 Task: Create a due date automation trigger when advanced on, on the monday of the week before a card is due add fields with custom field "Resume" set to a date less than 1 working days from now at 11:00 AM.
Action: Mouse moved to (910, 282)
Screenshot: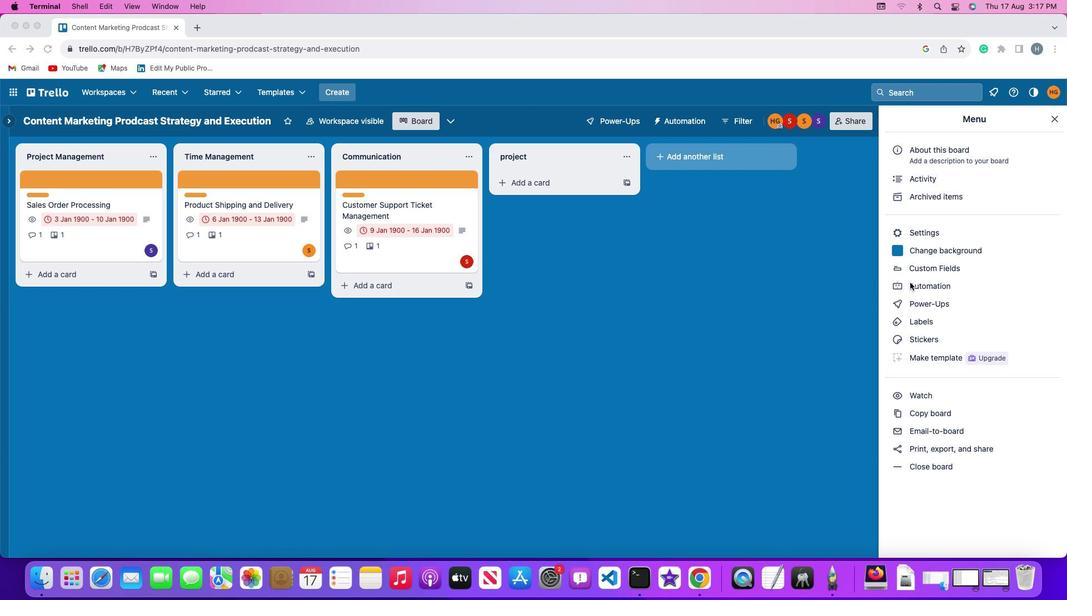 
Action: Mouse pressed left at (910, 282)
Screenshot: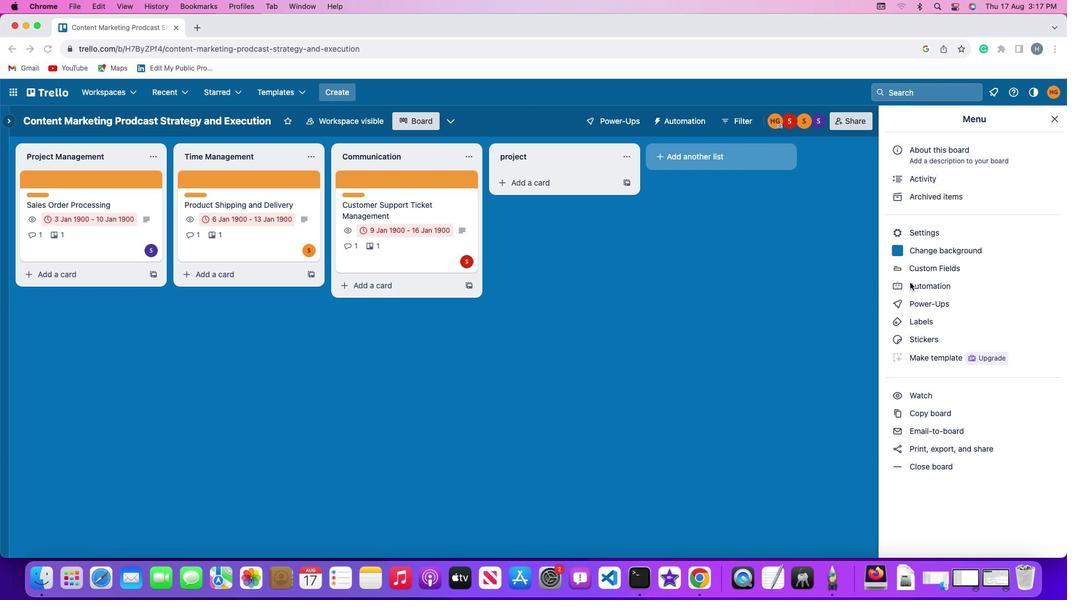 
Action: Mouse pressed left at (910, 282)
Screenshot: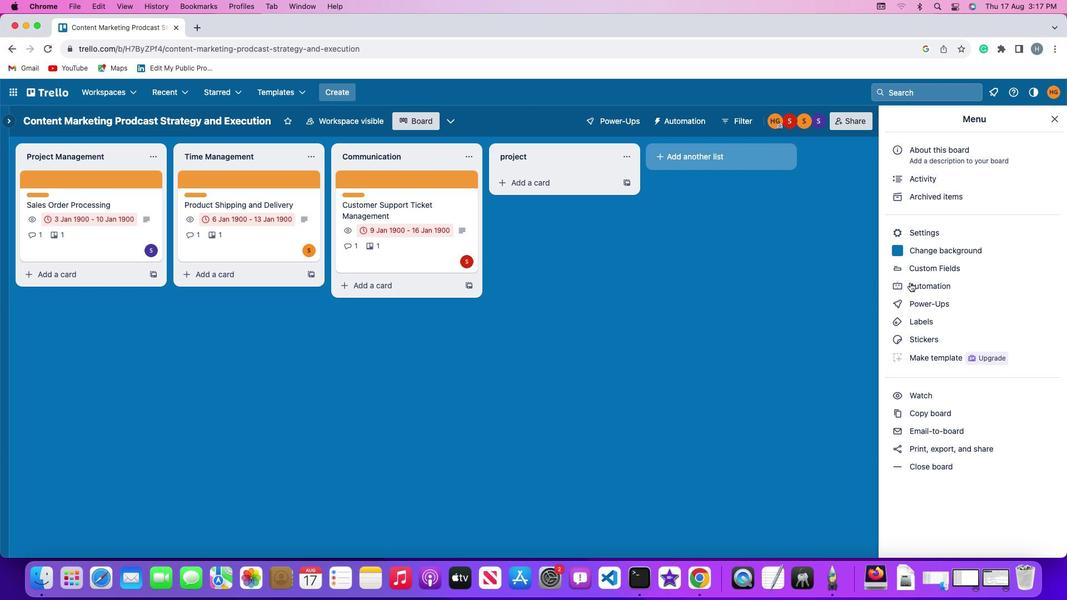 
Action: Mouse moved to (65, 265)
Screenshot: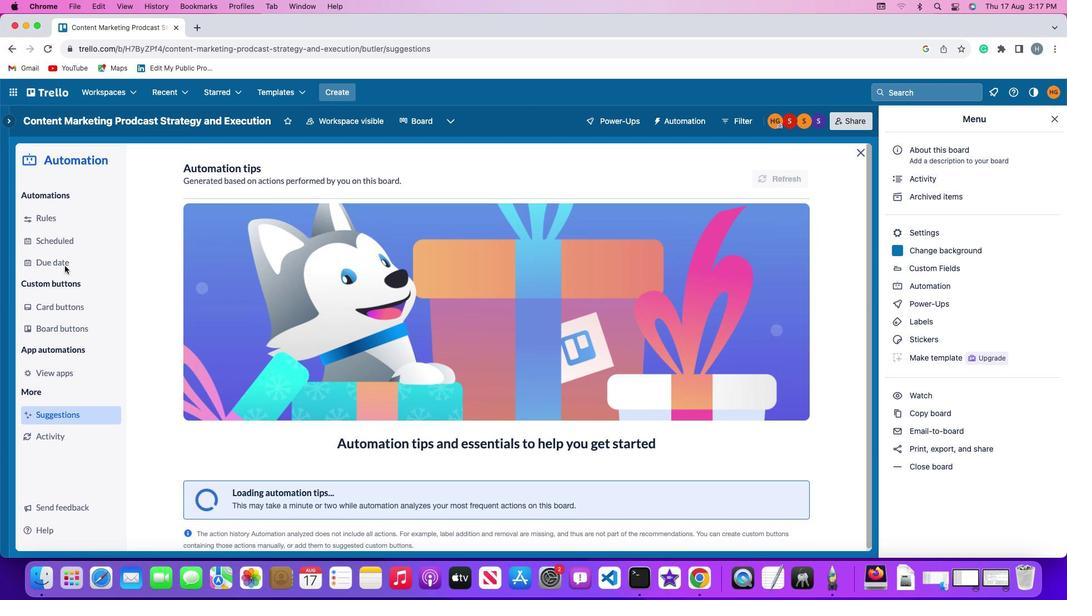 
Action: Mouse pressed left at (65, 265)
Screenshot: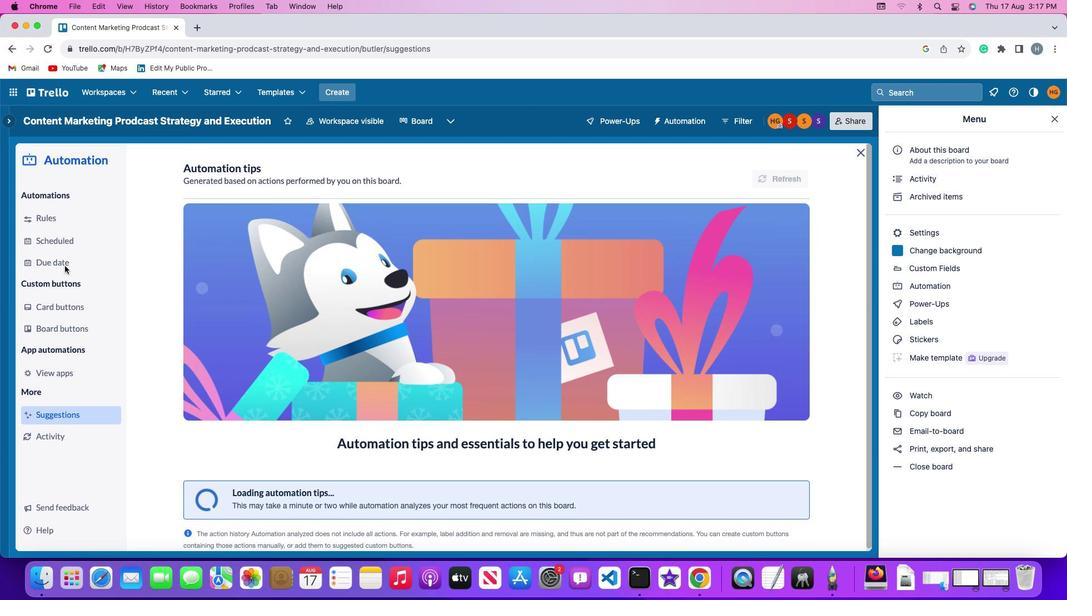 
Action: Mouse moved to (739, 176)
Screenshot: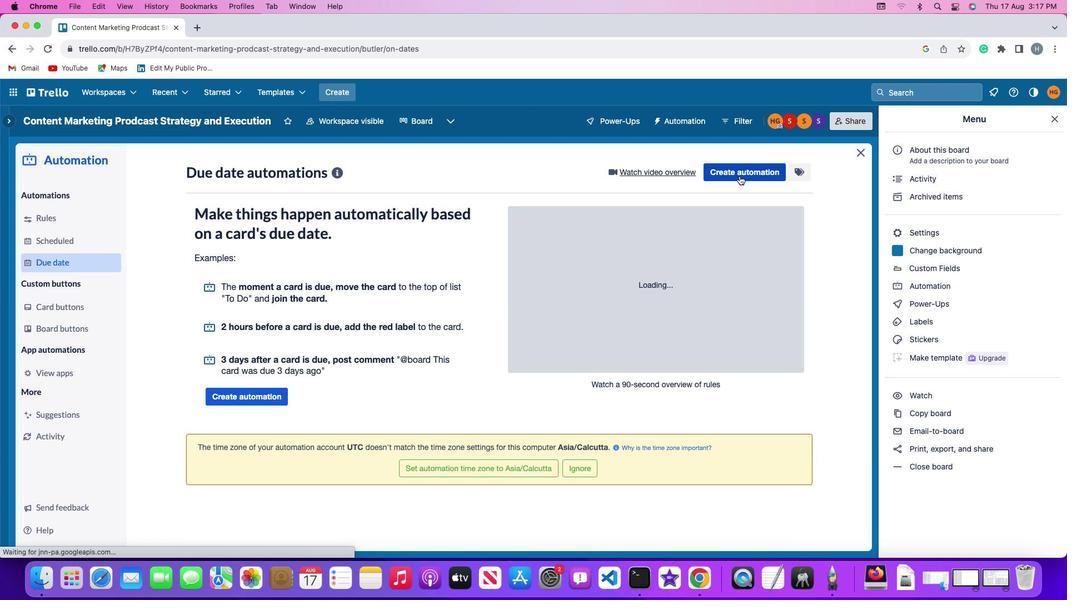 
Action: Mouse pressed left at (739, 176)
Screenshot: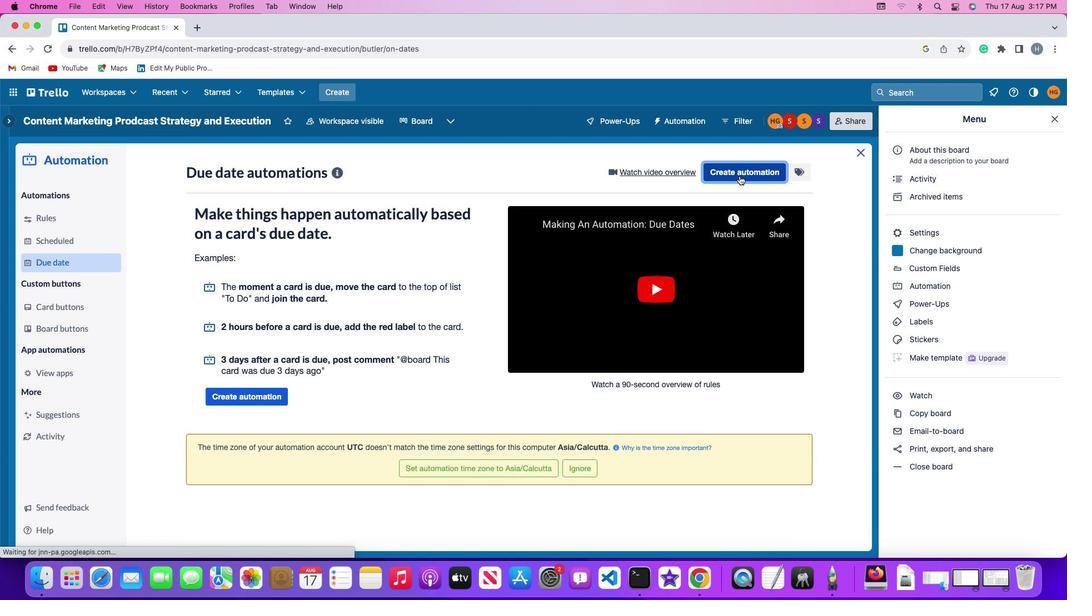 
Action: Mouse moved to (197, 279)
Screenshot: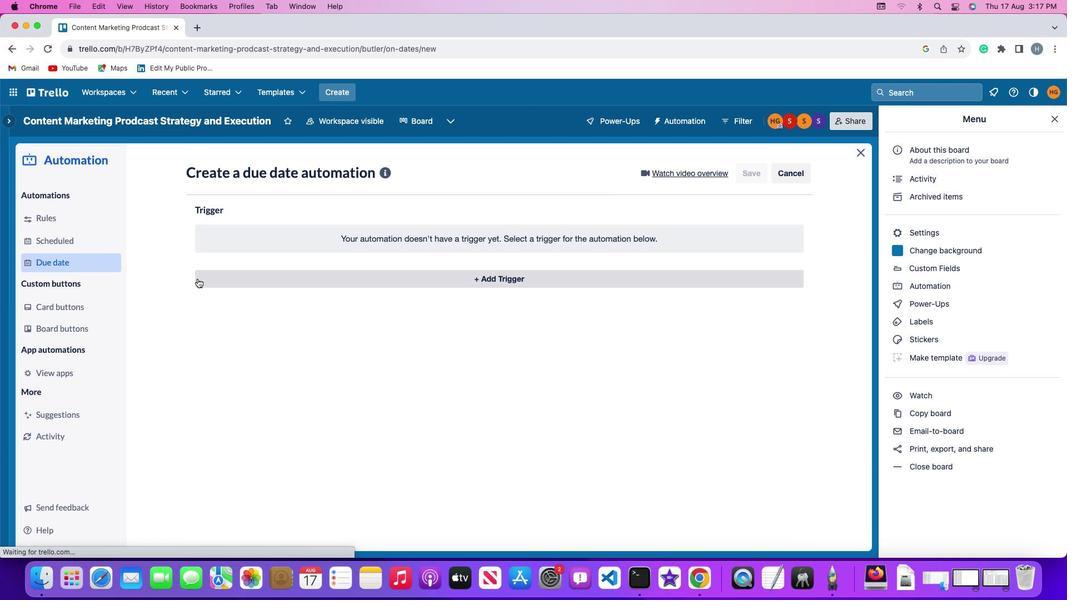 
Action: Mouse pressed left at (197, 279)
Screenshot: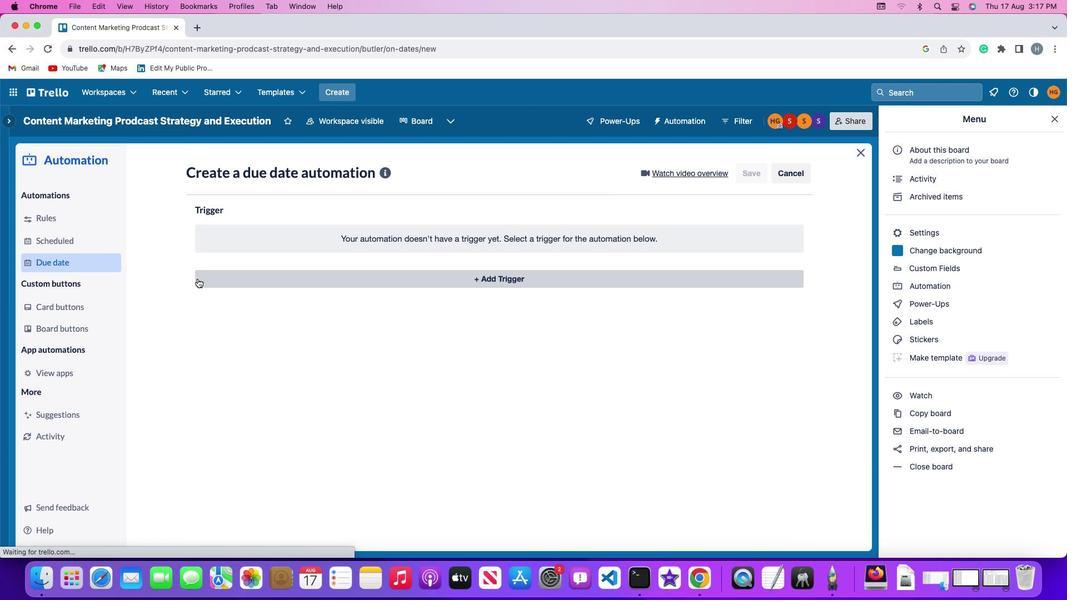 
Action: Mouse moved to (251, 485)
Screenshot: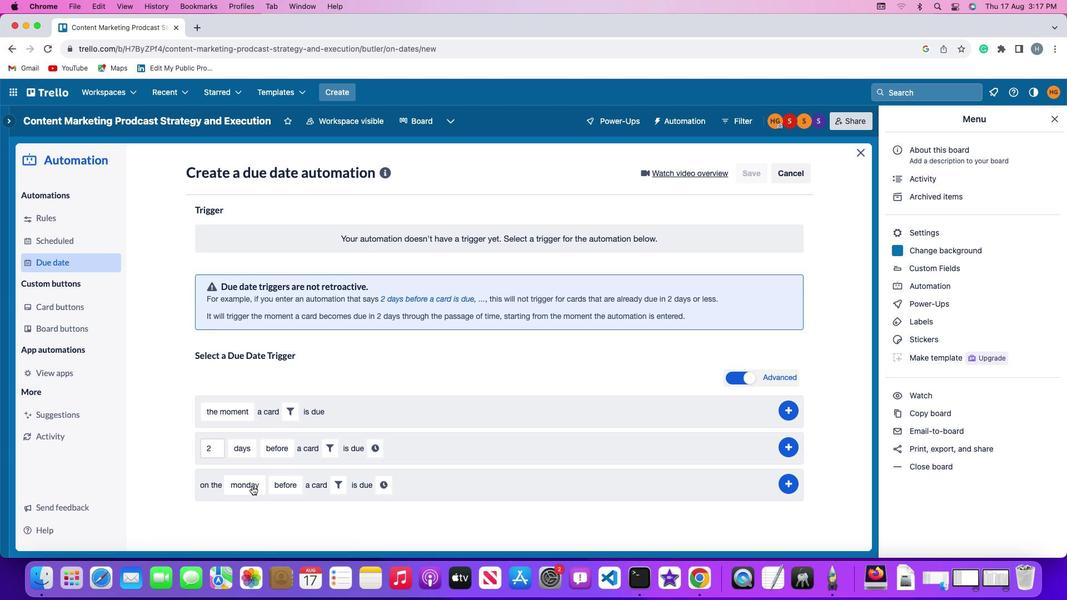 
Action: Mouse pressed left at (251, 485)
Screenshot: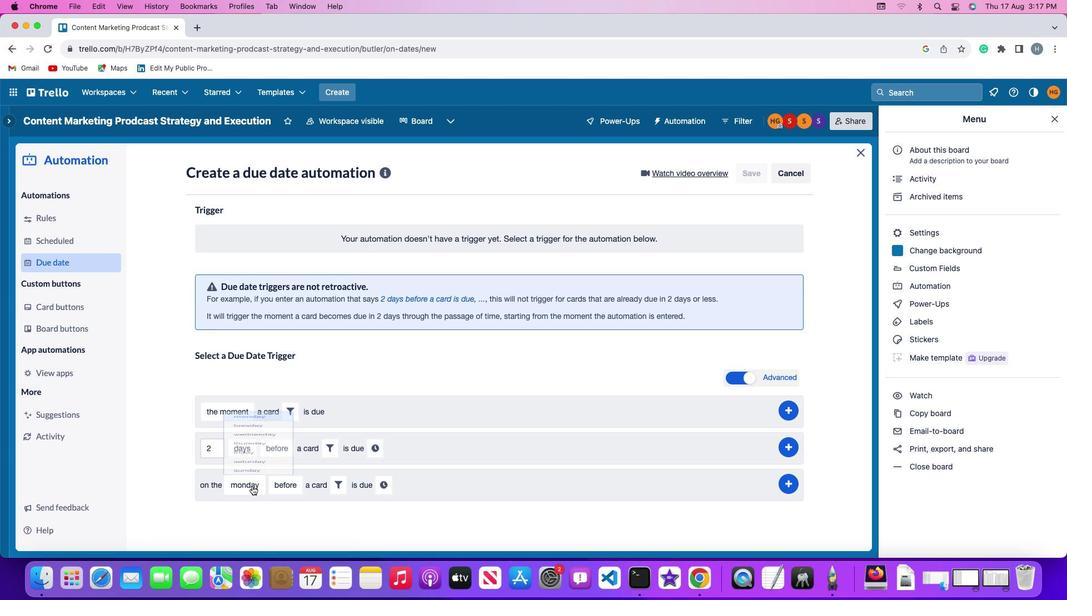 
Action: Mouse moved to (251, 326)
Screenshot: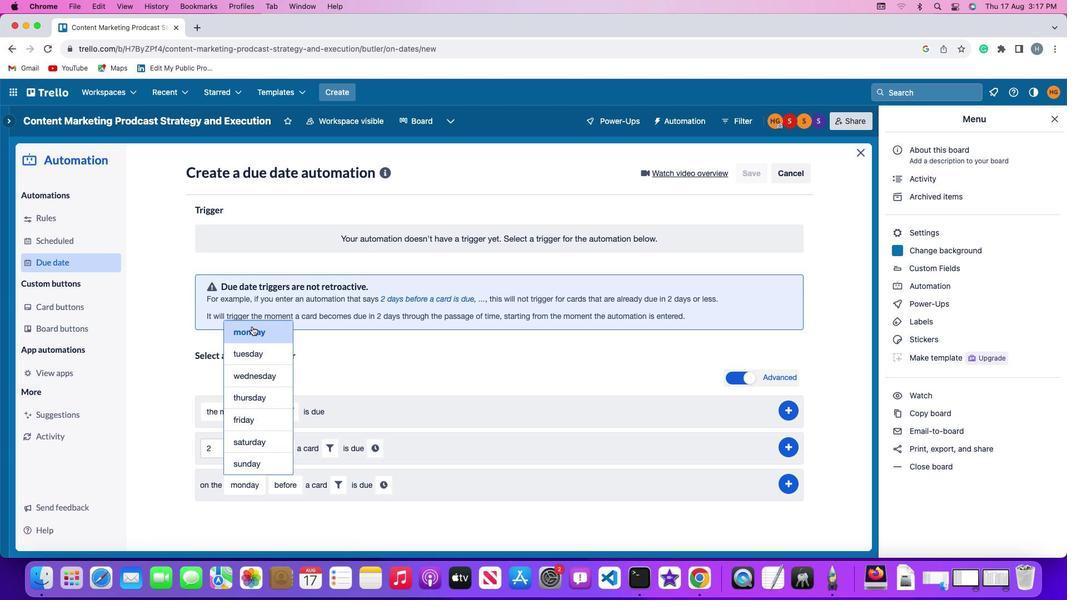 
Action: Mouse pressed left at (251, 326)
Screenshot: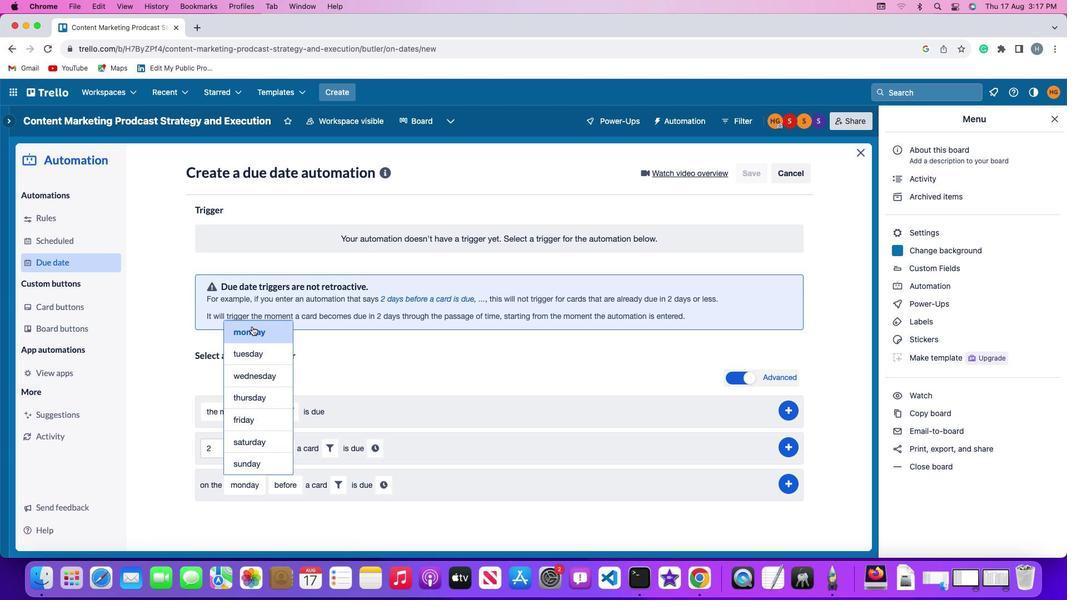 
Action: Mouse moved to (283, 483)
Screenshot: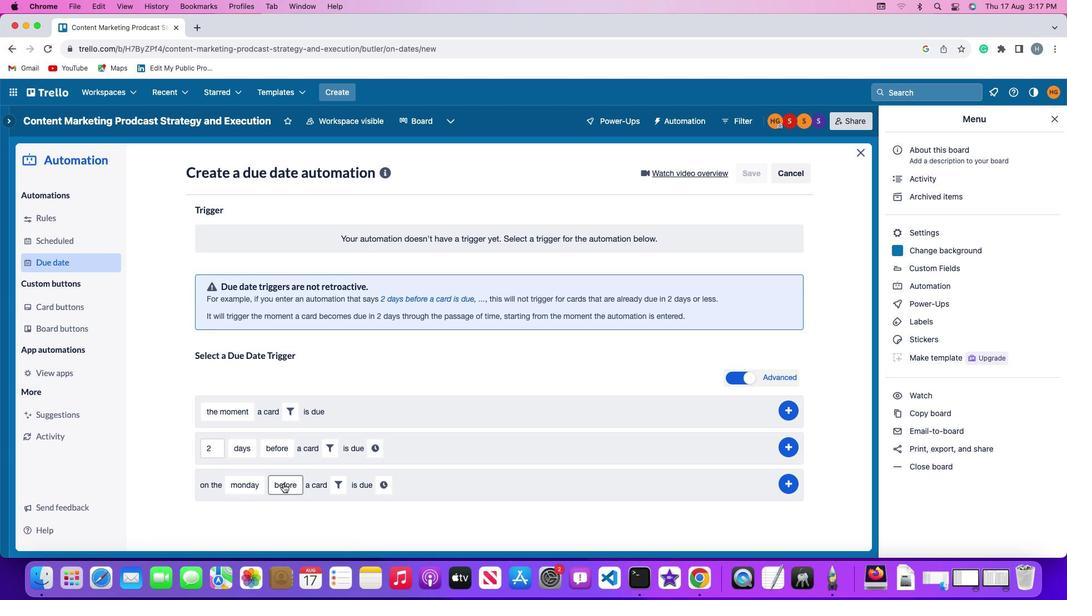 
Action: Mouse pressed left at (283, 483)
Screenshot: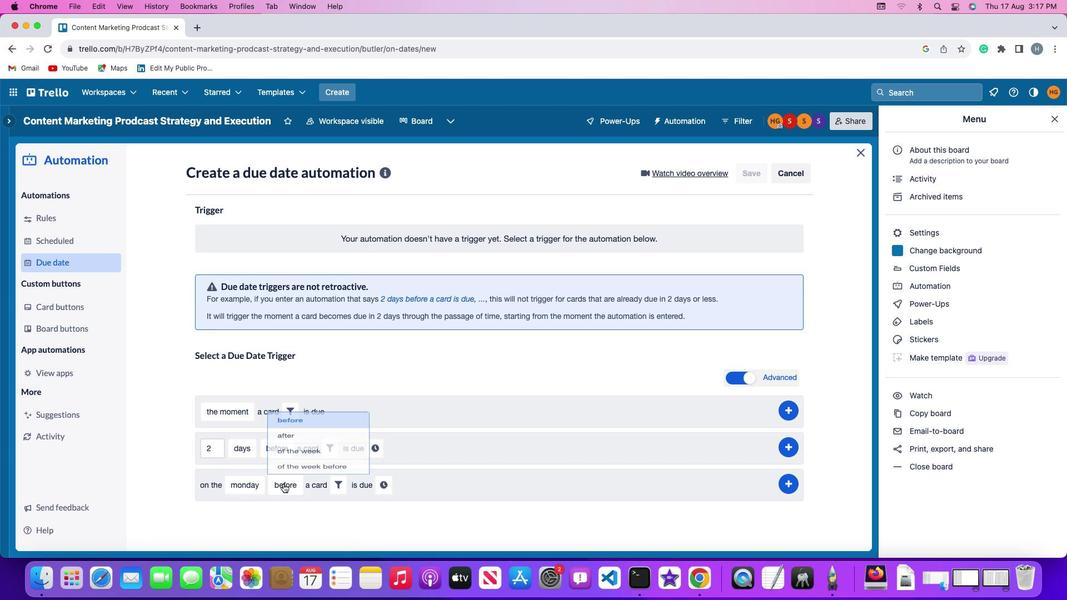 
Action: Mouse moved to (291, 465)
Screenshot: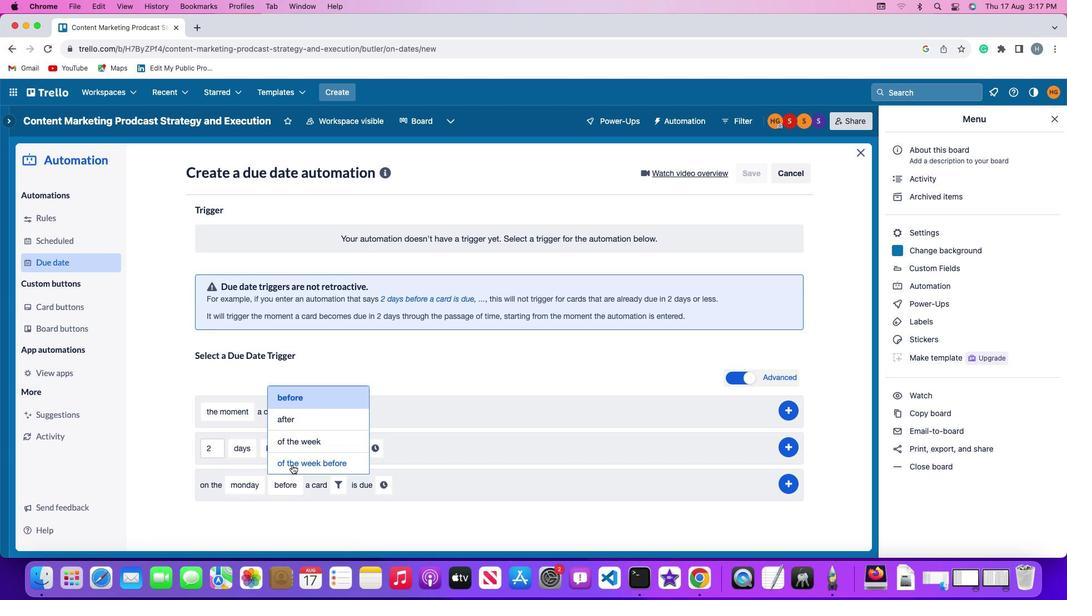 
Action: Mouse pressed left at (291, 465)
Screenshot: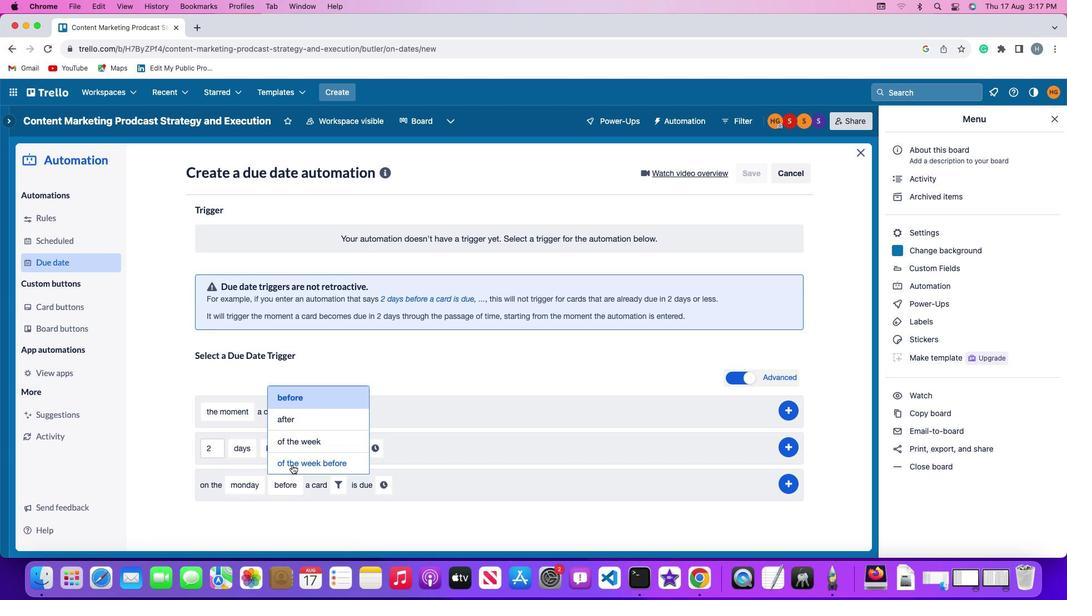 
Action: Mouse moved to (377, 480)
Screenshot: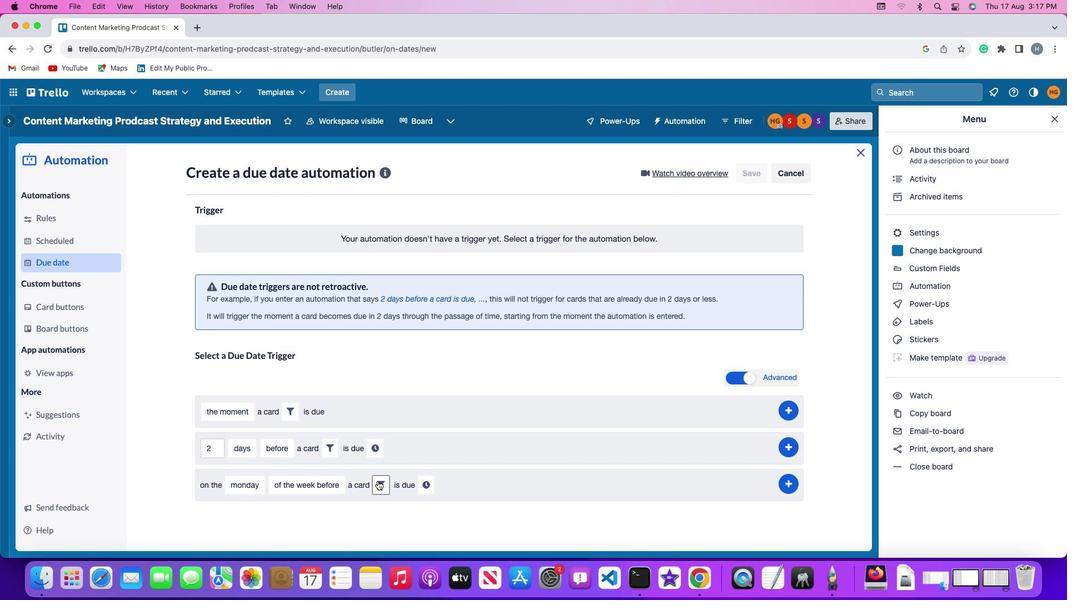 
Action: Mouse pressed left at (377, 480)
Screenshot: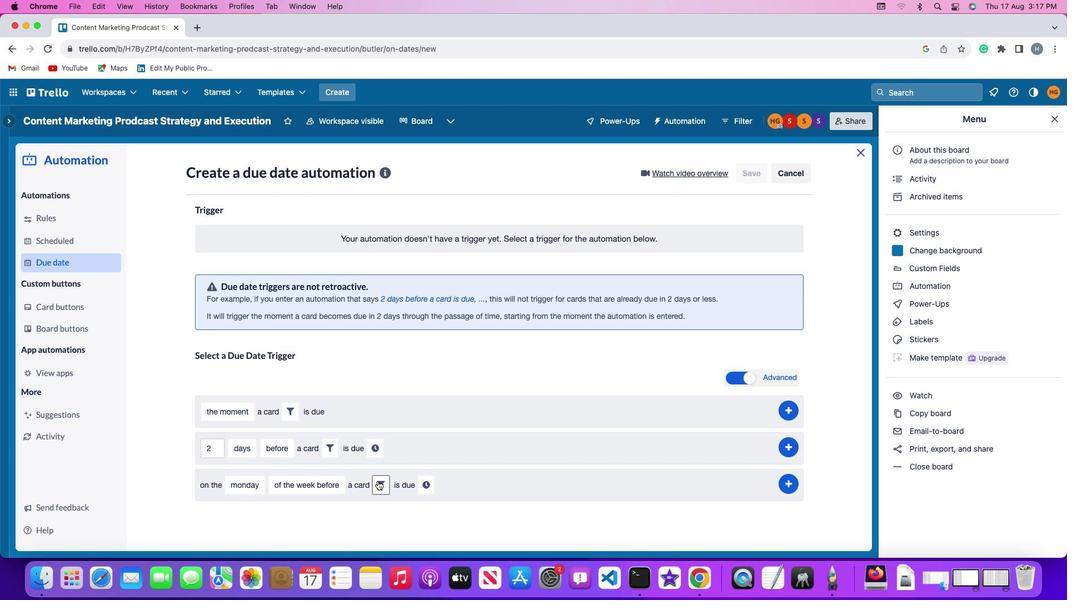 
Action: Mouse moved to (557, 521)
Screenshot: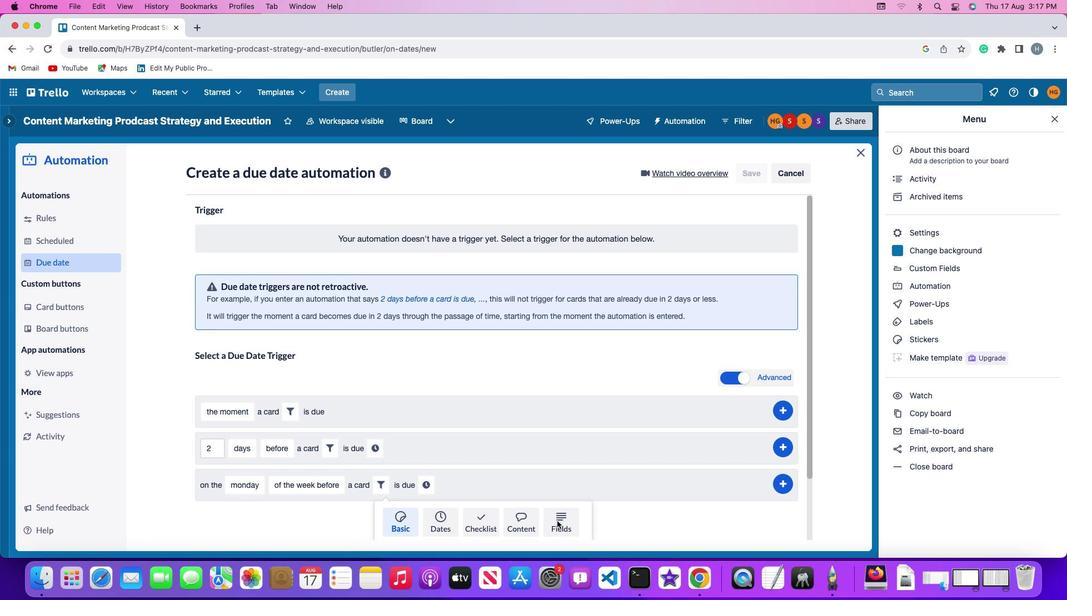 
Action: Mouse pressed left at (557, 521)
Screenshot: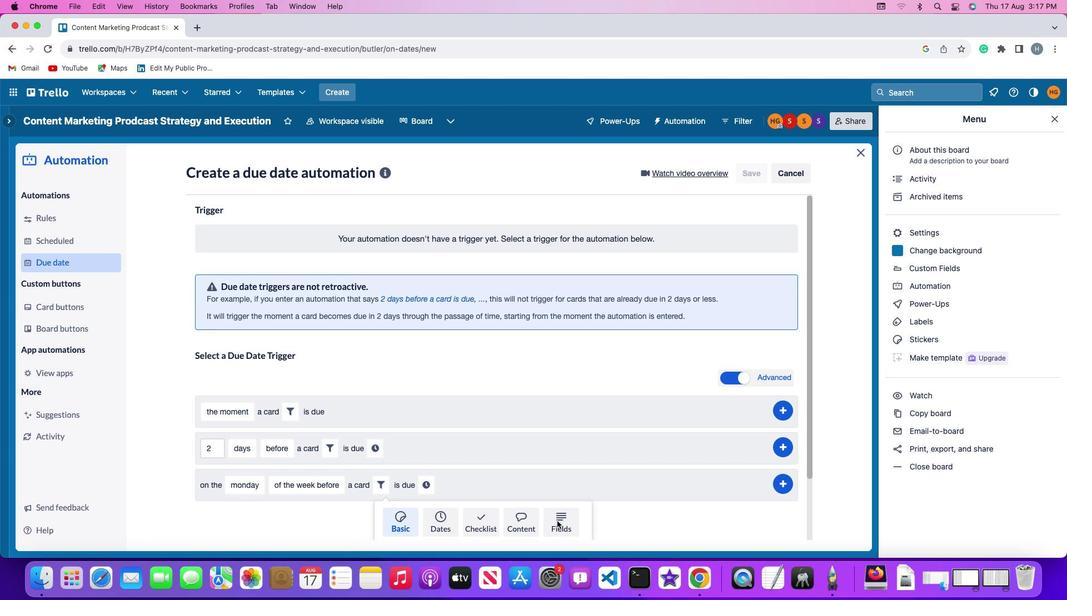 
Action: Mouse moved to (354, 516)
Screenshot: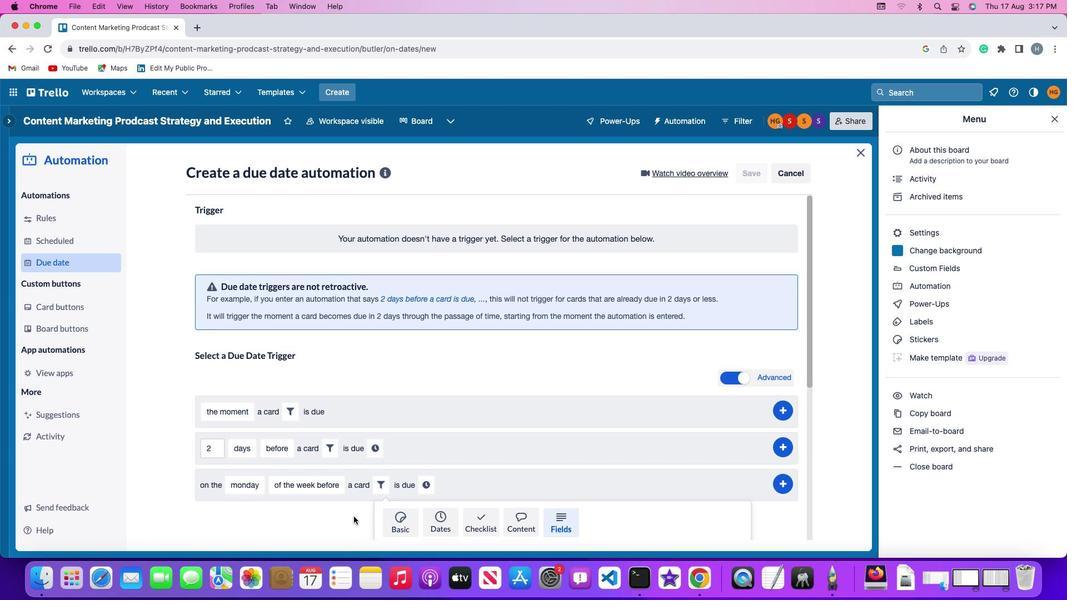 
Action: Mouse scrolled (354, 516) with delta (0, 0)
Screenshot: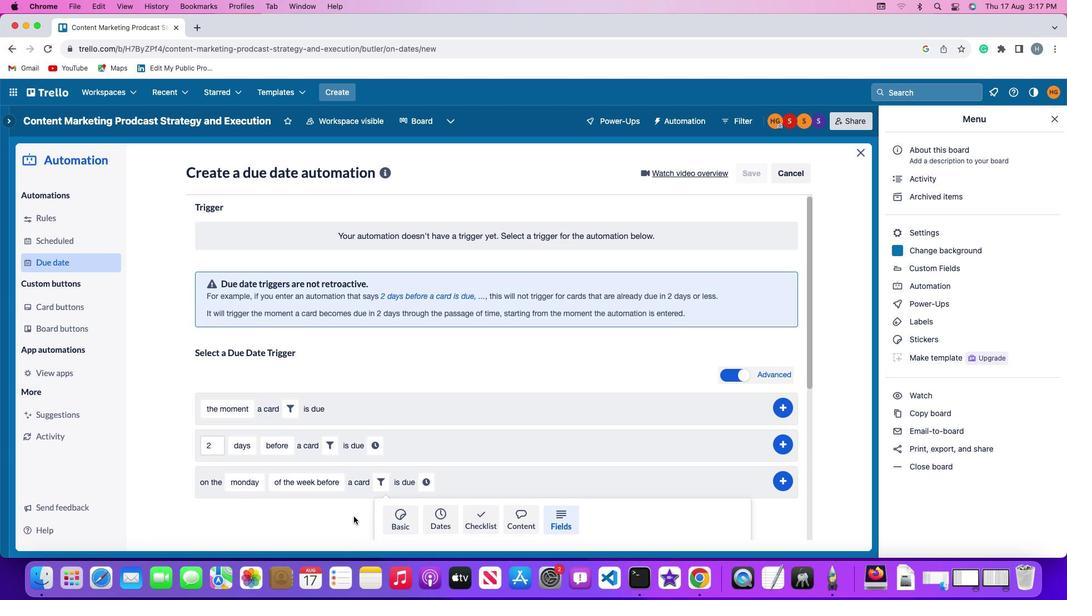
Action: Mouse scrolled (354, 516) with delta (0, 0)
Screenshot: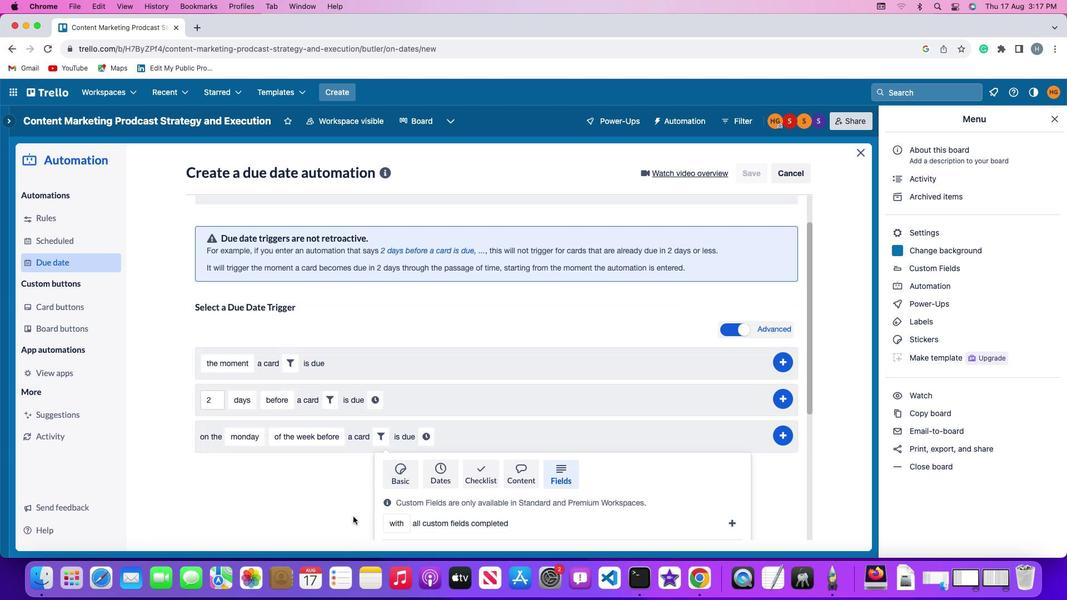 
Action: Mouse scrolled (354, 516) with delta (0, -1)
Screenshot: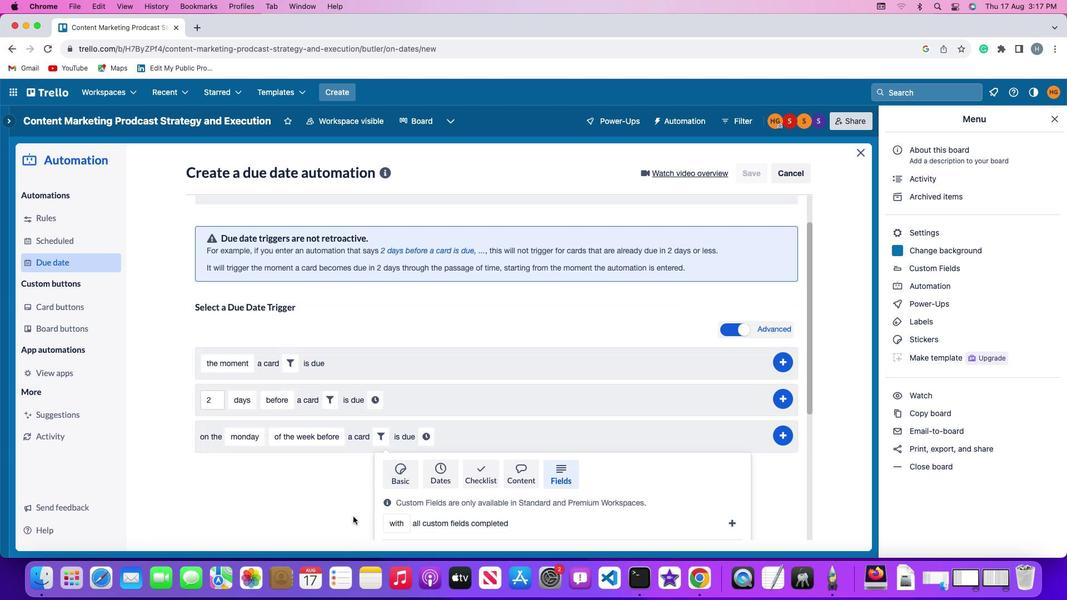 
Action: Mouse scrolled (354, 516) with delta (0, -2)
Screenshot: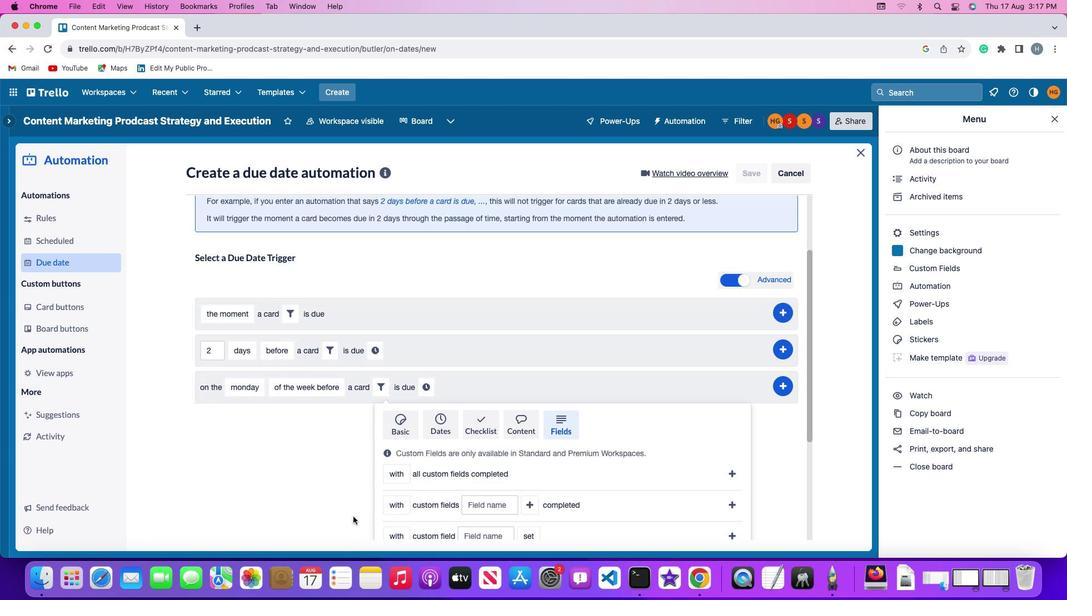 
Action: Mouse moved to (353, 516)
Screenshot: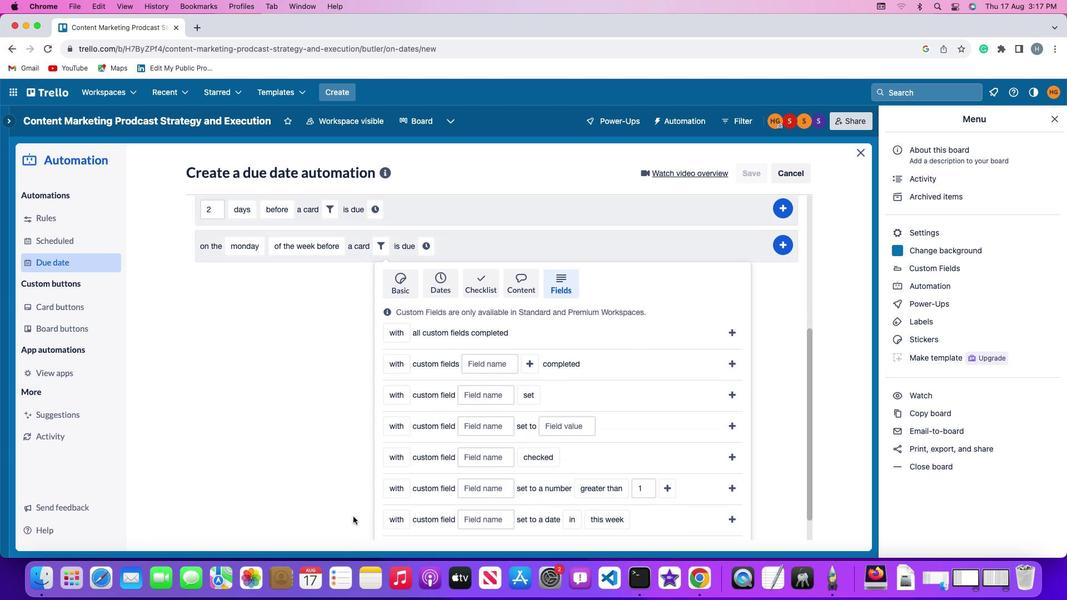 
Action: Mouse scrolled (353, 516) with delta (0, 0)
Screenshot: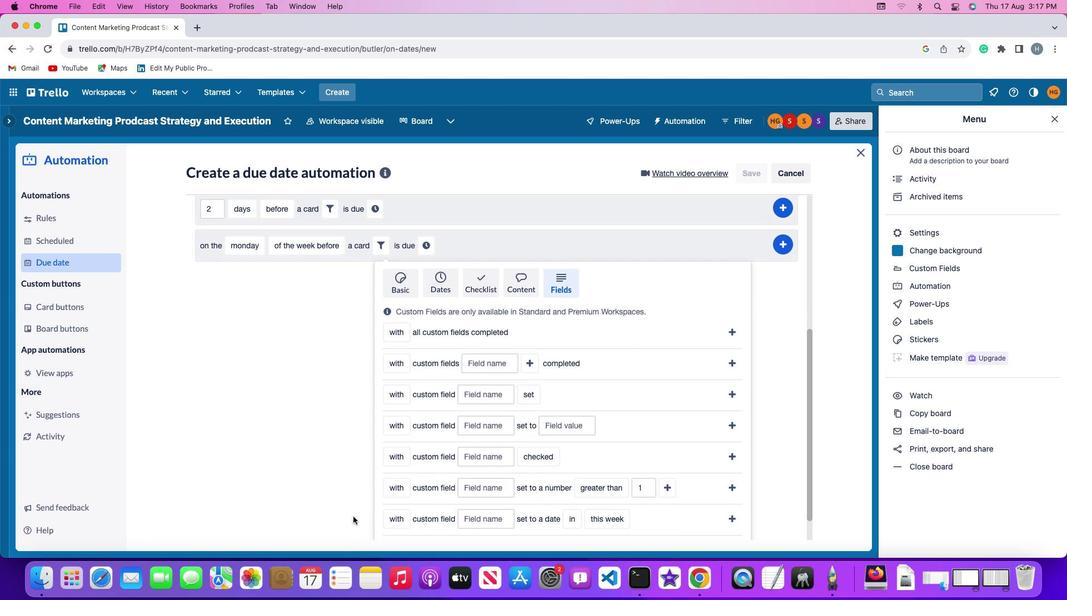 
Action: Mouse scrolled (353, 516) with delta (0, 0)
Screenshot: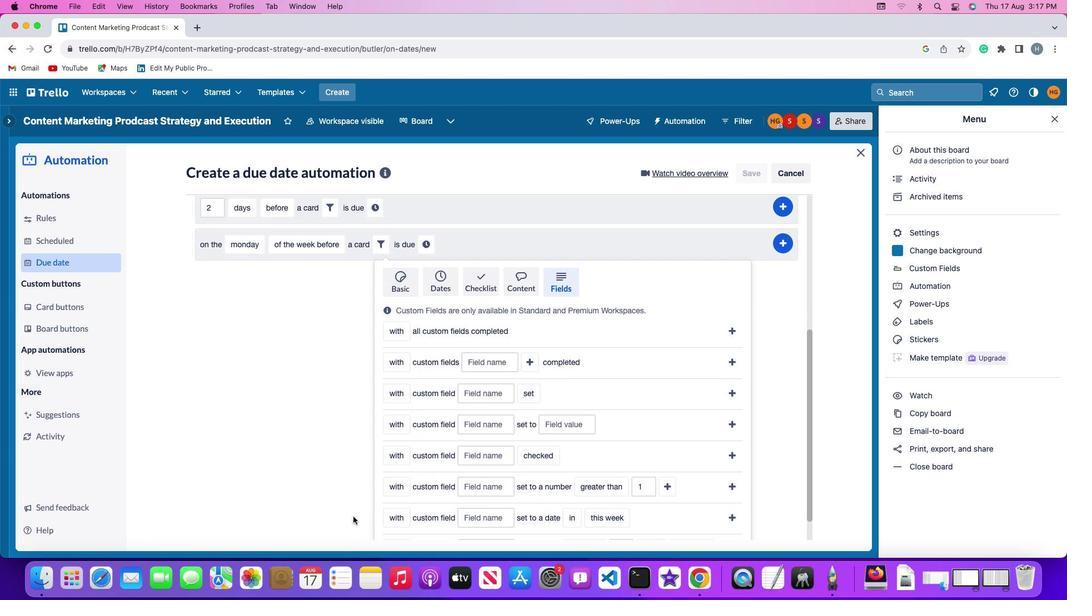 
Action: Mouse scrolled (353, 516) with delta (0, -1)
Screenshot: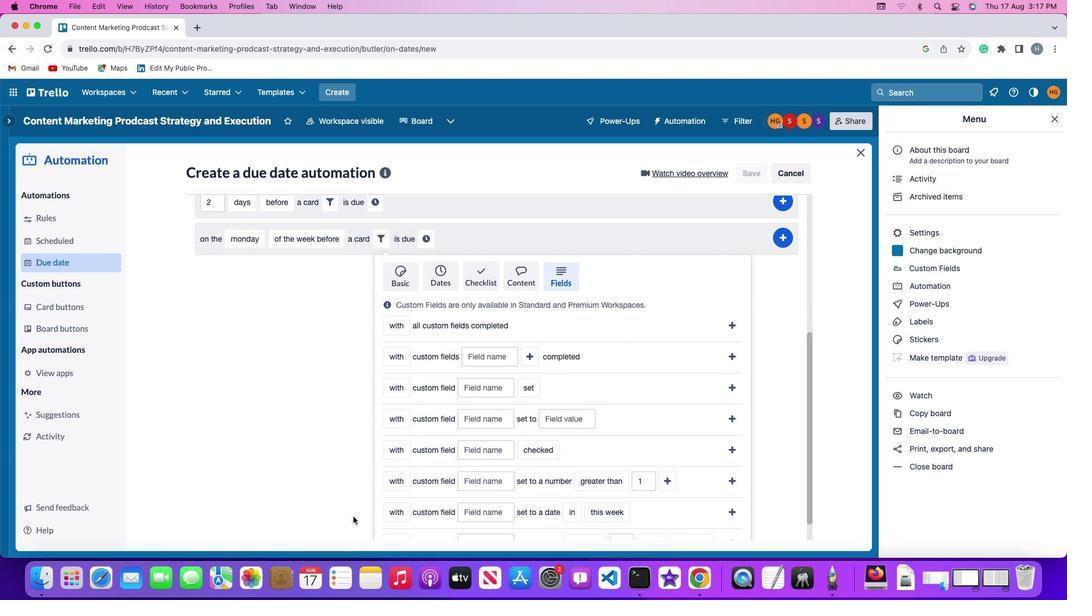 
Action: Mouse scrolled (353, 516) with delta (0, -2)
Screenshot: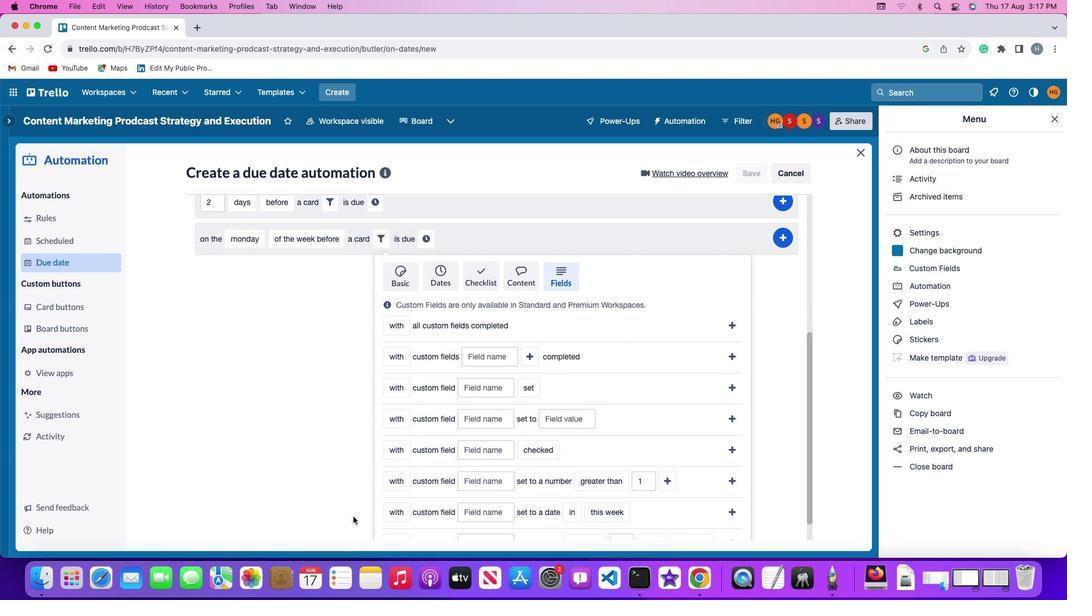 
Action: Mouse scrolled (353, 516) with delta (0, -3)
Screenshot: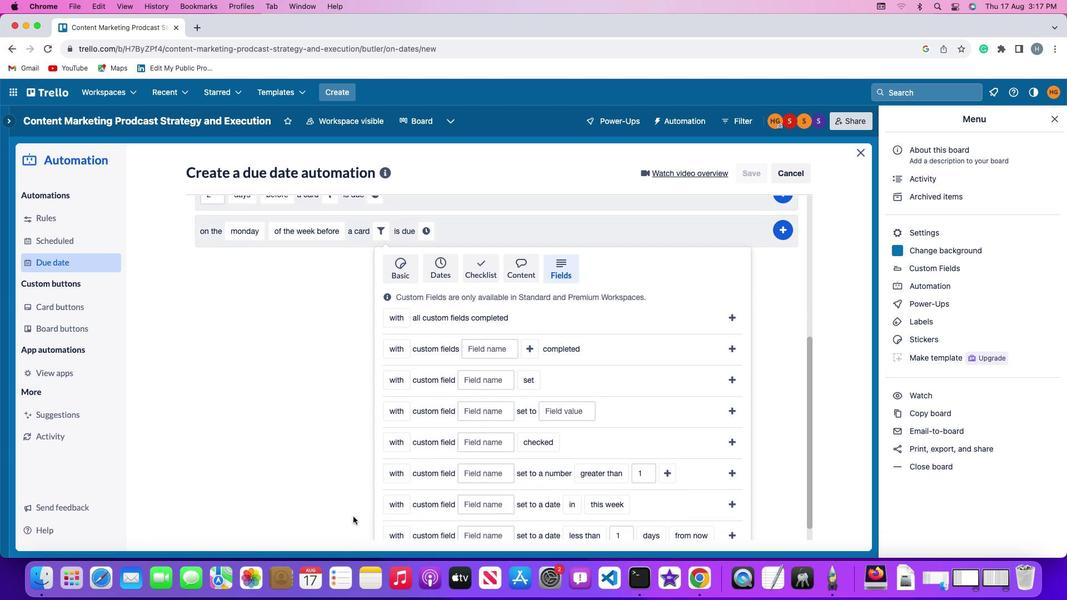 
Action: Mouse moved to (353, 516)
Screenshot: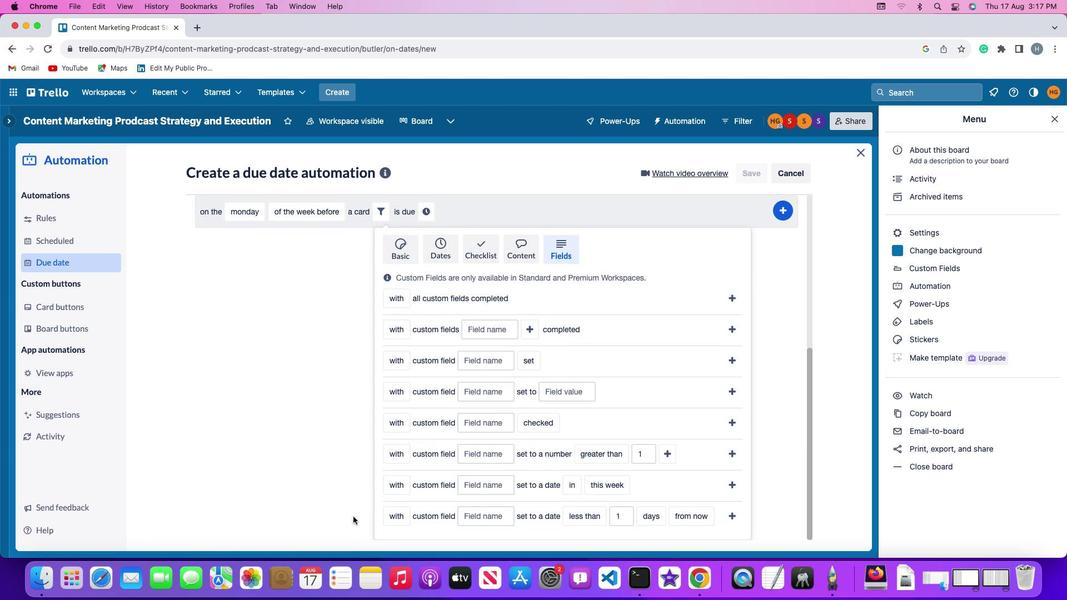 
Action: Mouse scrolled (353, 516) with delta (0, 0)
Screenshot: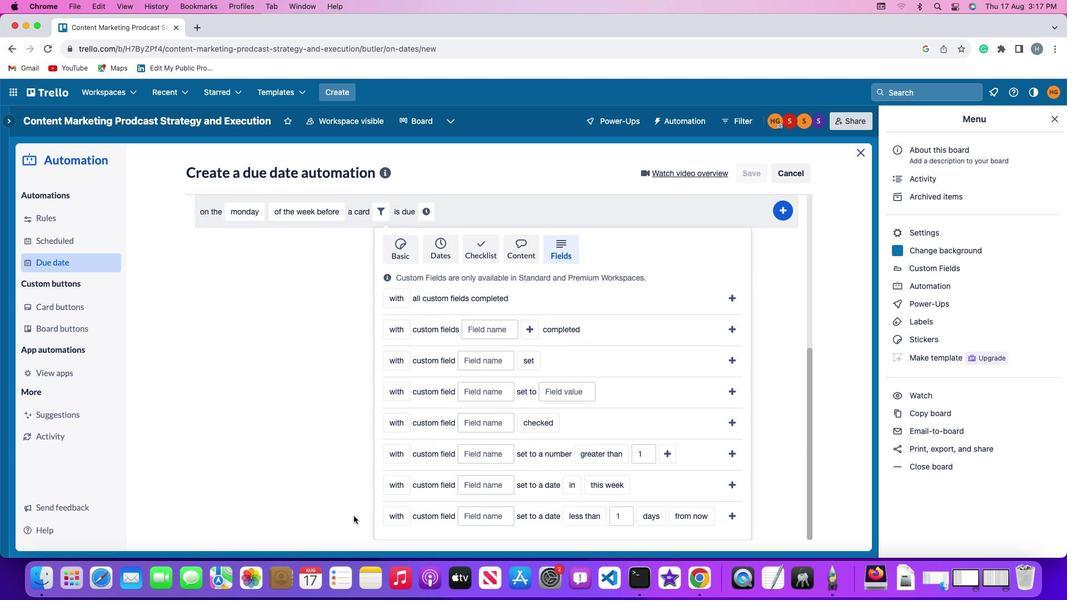 
Action: Mouse scrolled (353, 516) with delta (0, 0)
Screenshot: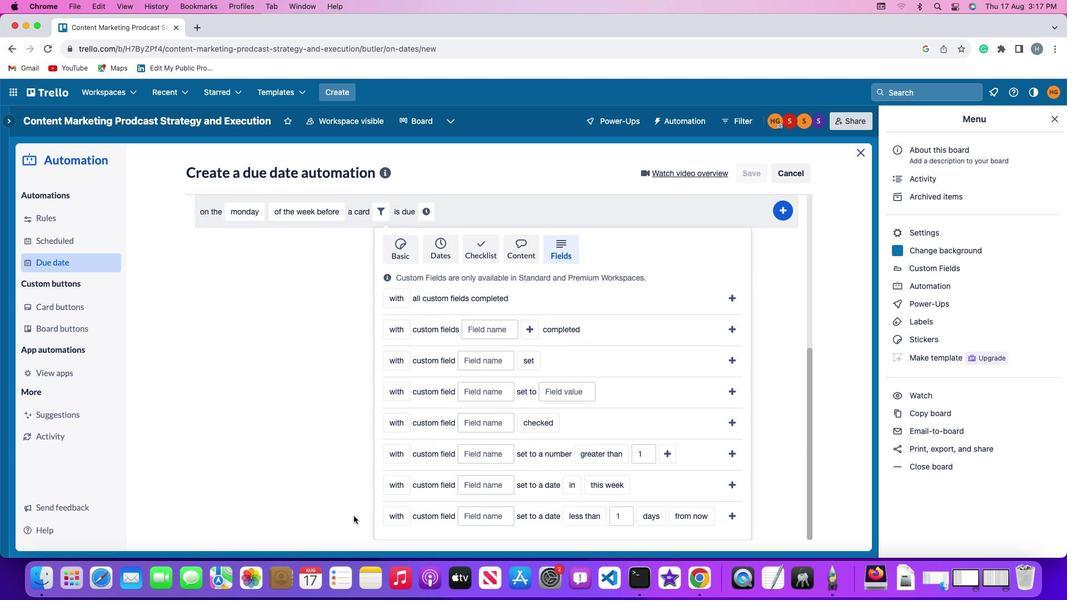 
Action: Mouse scrolled (353, 516) with delta (0, -1)
Screenshot: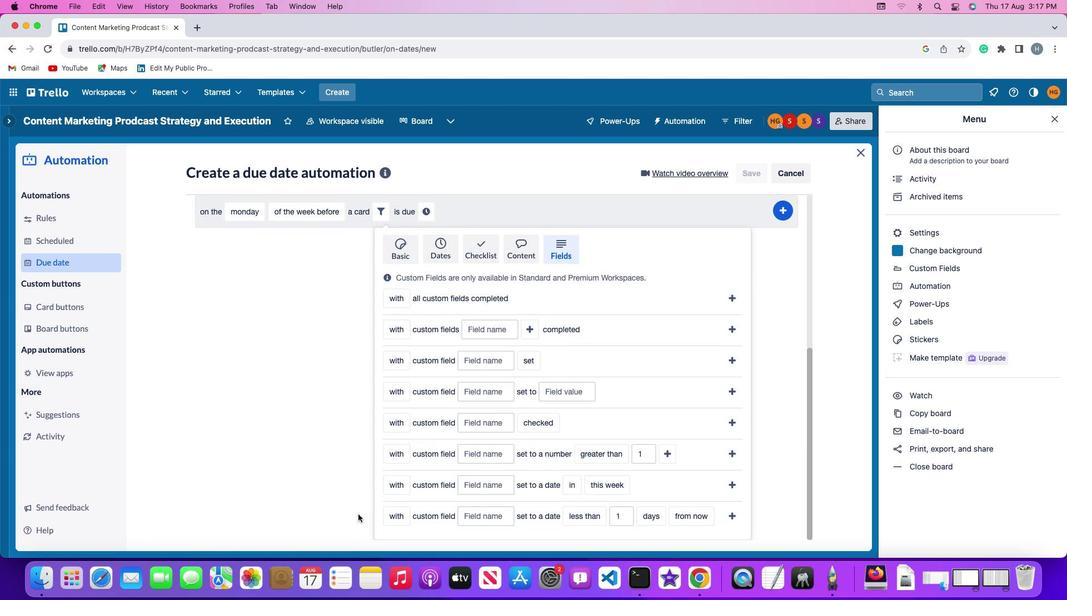 
Action: Mouse moved to (392, 513)
Screenshot: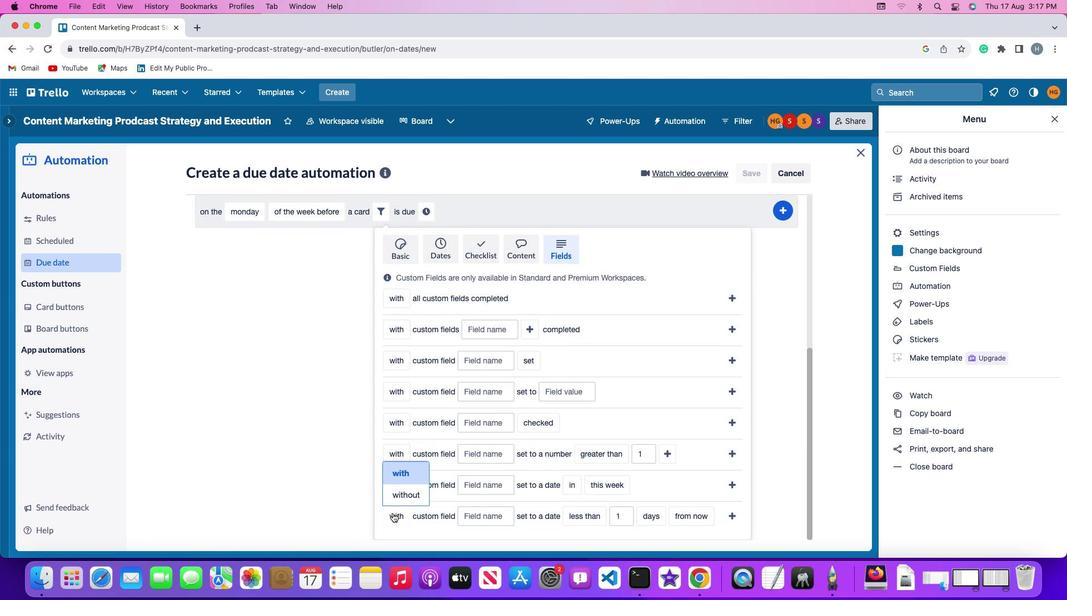 
Action: Mouse pressed left at (392, 513)
Screenshot: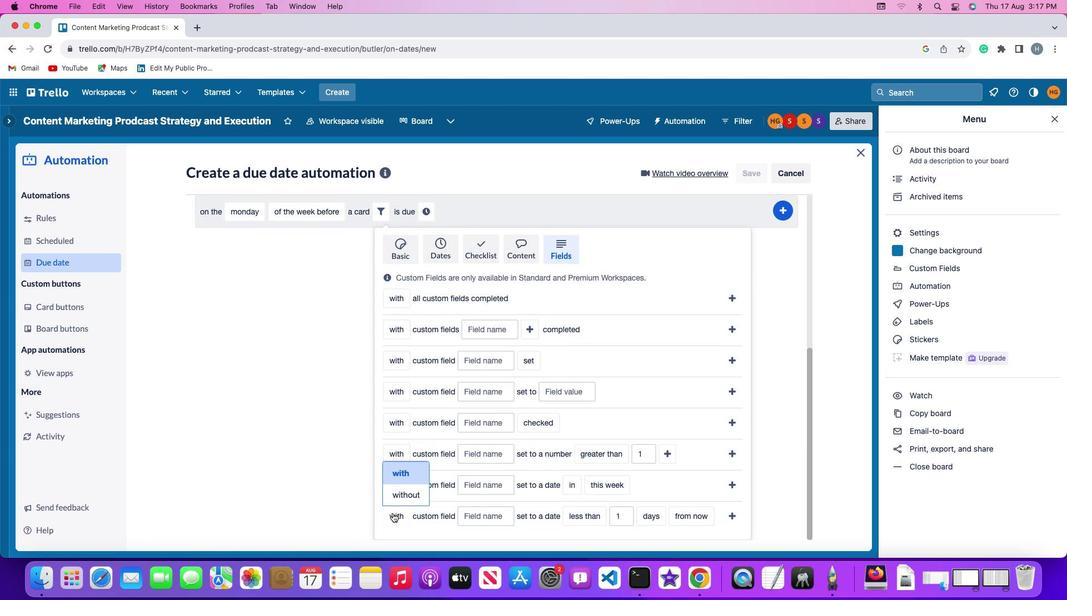 
Action: Mouse moved to (406, 468)
Screenshot: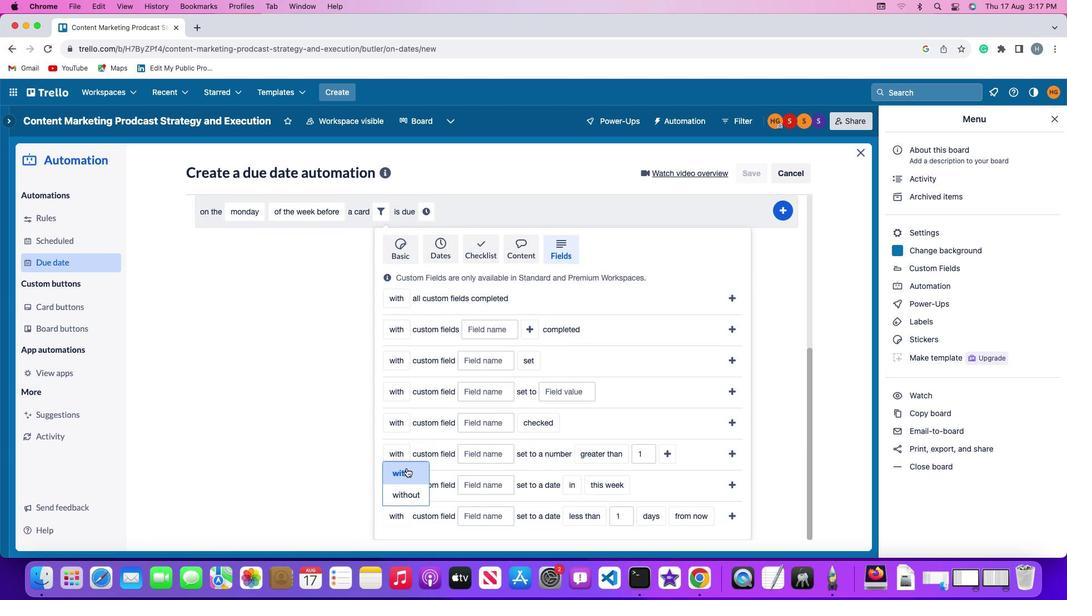 
Action: Mouse pressed left at (406, 468)
Screenshot: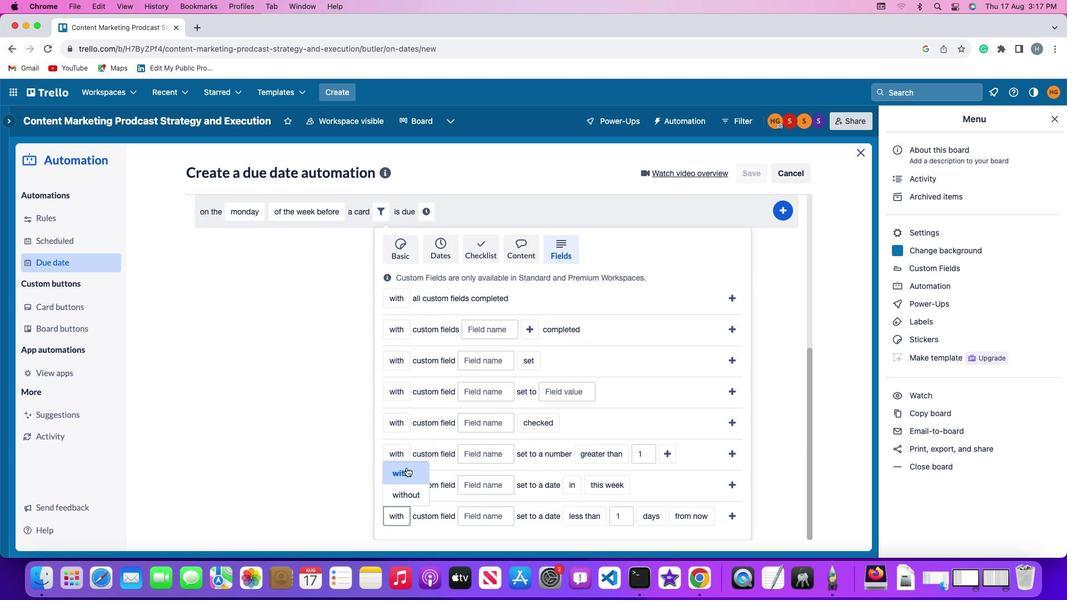 
Action: Mouse moved to (476, 514)
Screenshot: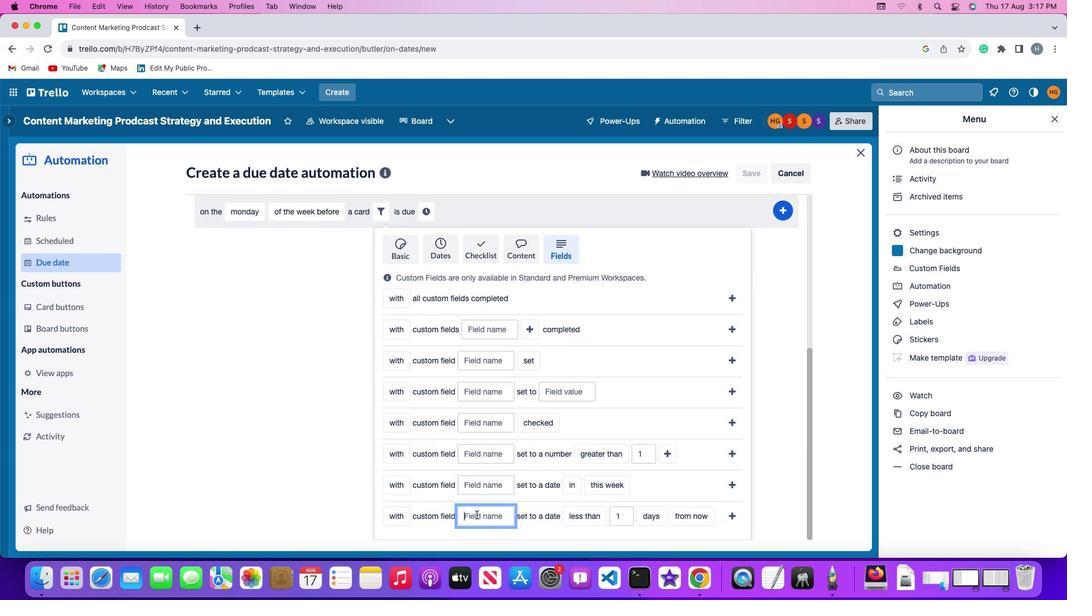 
Action: Mouse pressed left at (476, 514)
Screenshot: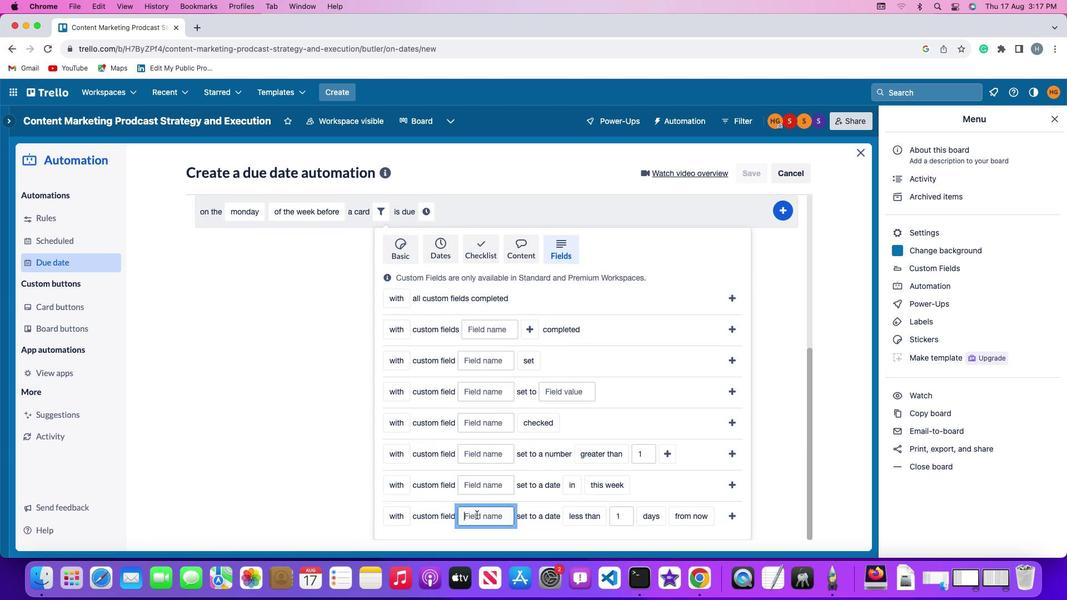 
Action: Mouse moved to (477, 514)
Screenshot: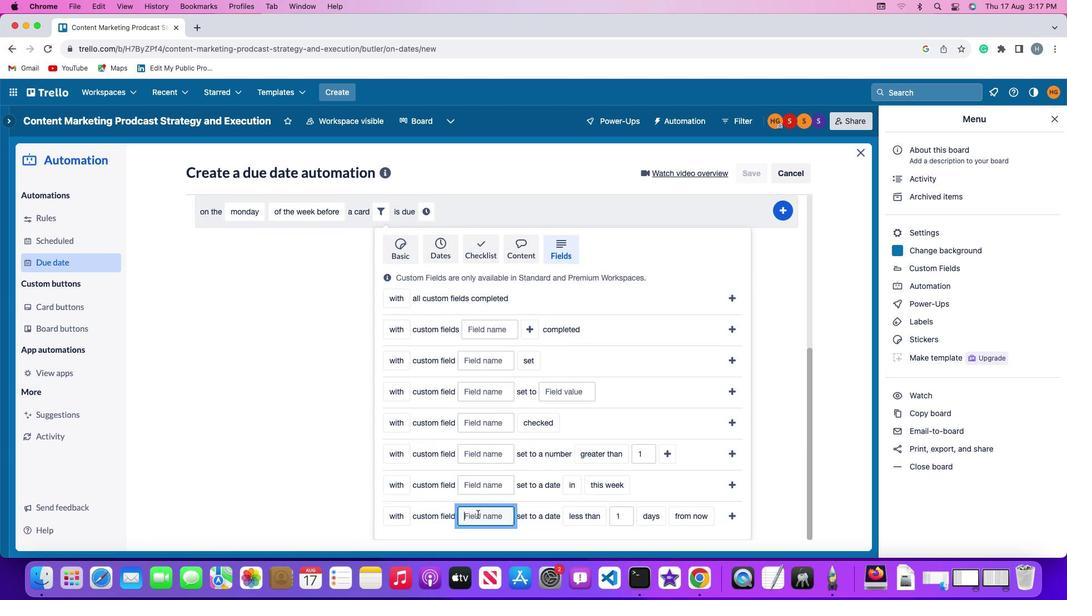 
Action: Key pressed Key.shift'R''e''s''u''m''e'
Screenshot: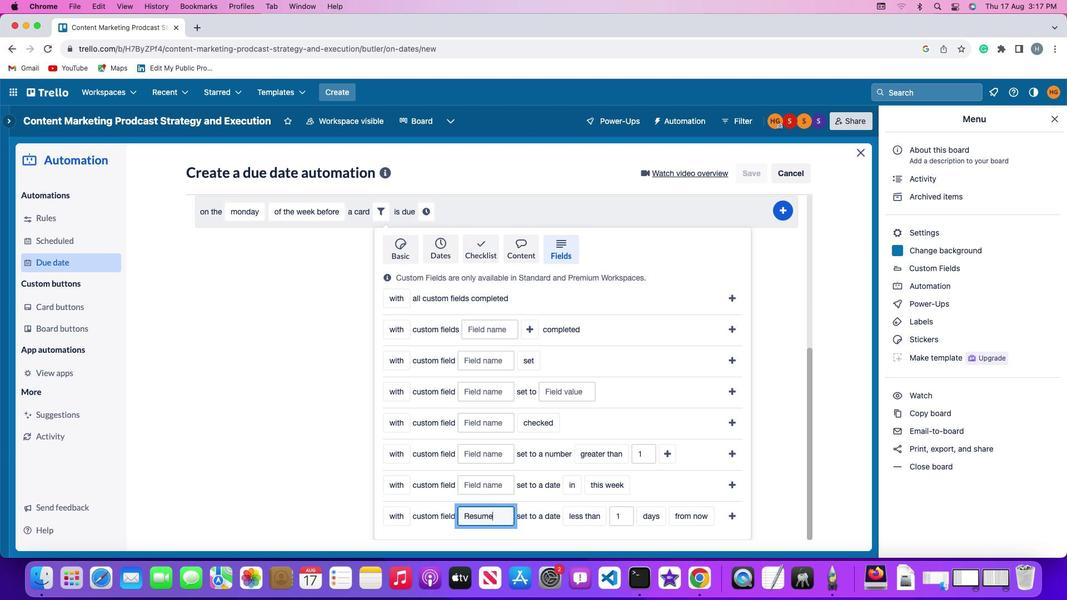 
Action: Mouse moved to (570, 513)
Screenshot: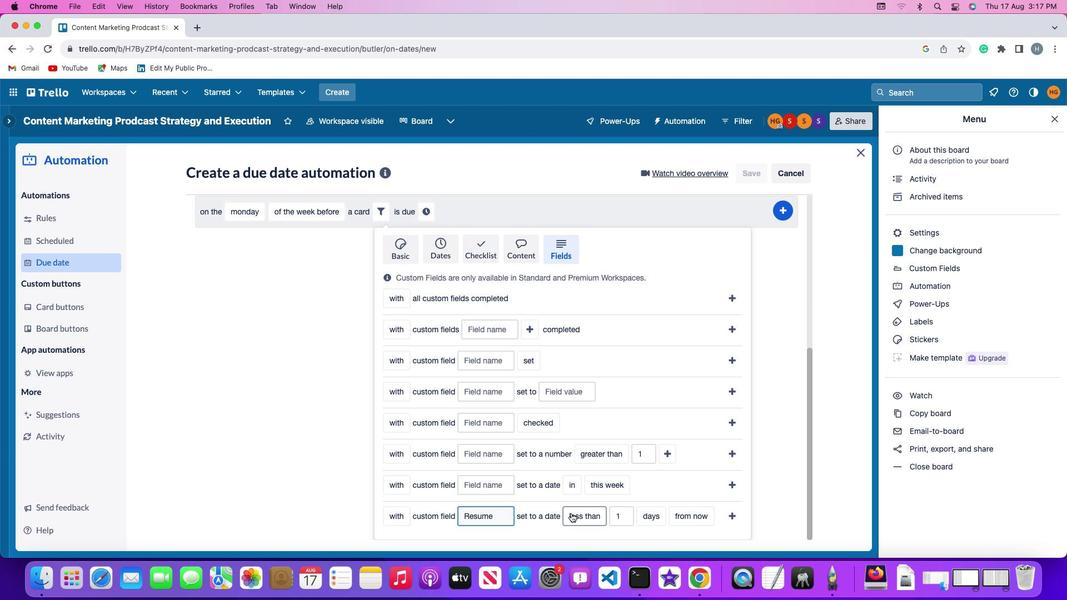 
Action: Mouse pressed left at (570, 513)
Screenshot: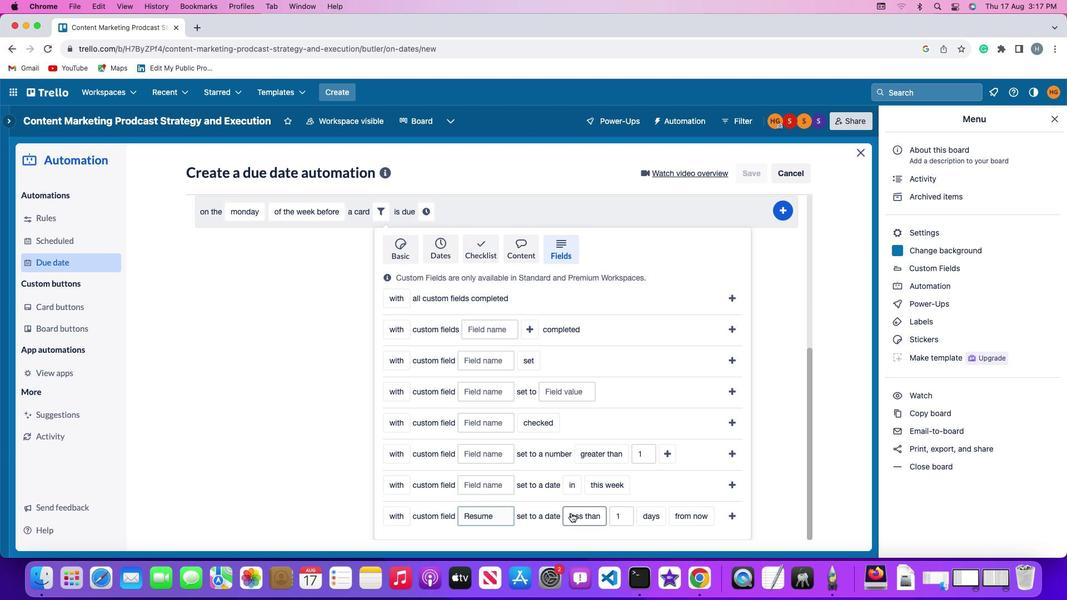 
Action: Mouse moved to (580, 440)
Screenshot: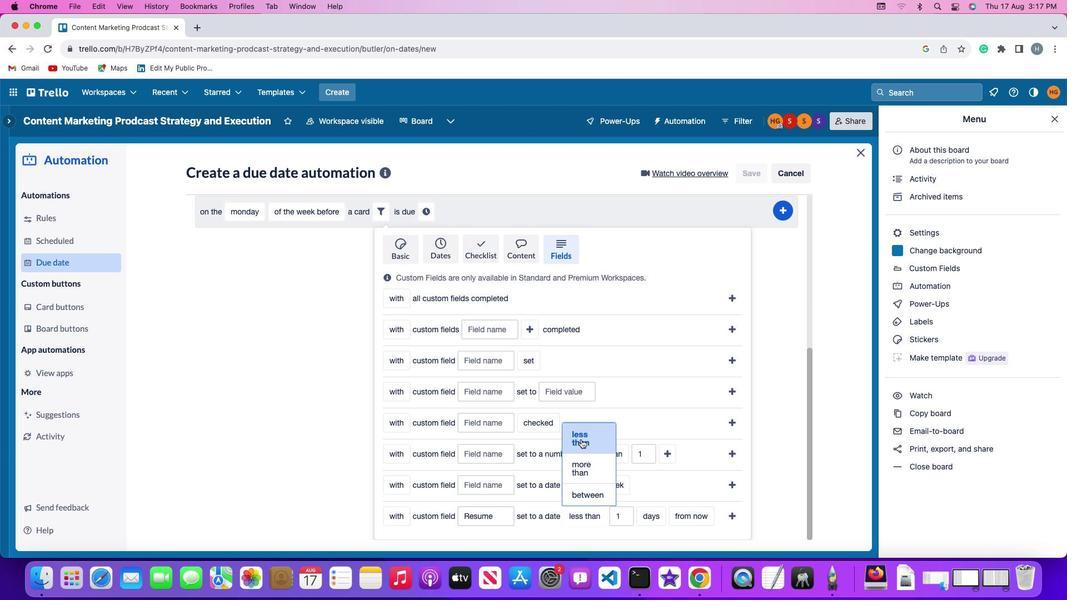 
Action: Mouse pressed left at (580, 440)
Screenshot: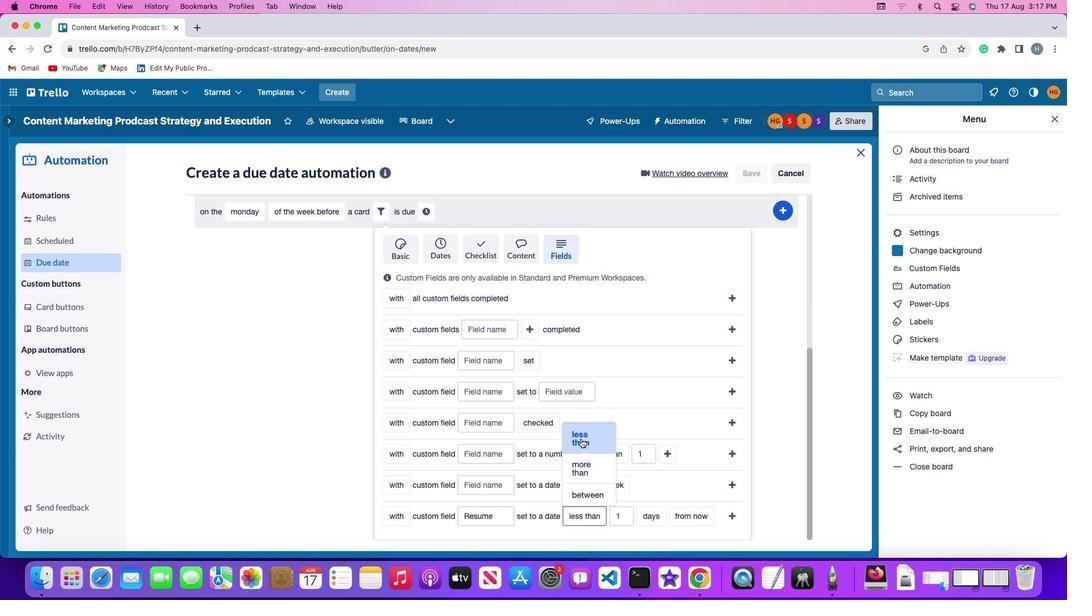 
Action: Mouse moved to (630, 514)
Screenshot: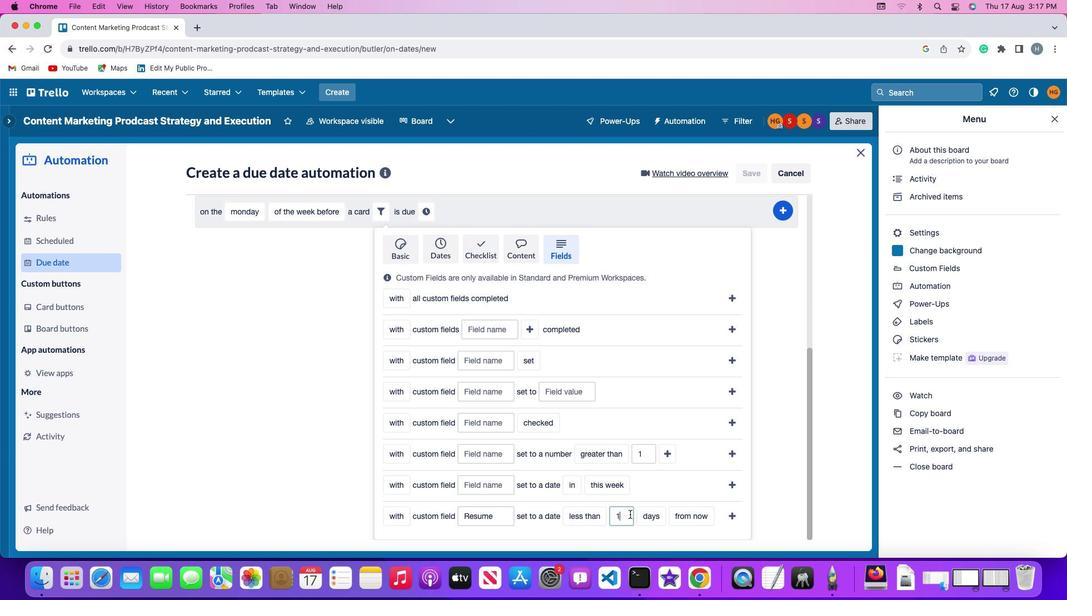 
Action: Mouse pressed left at (630, 514)
Screenshot: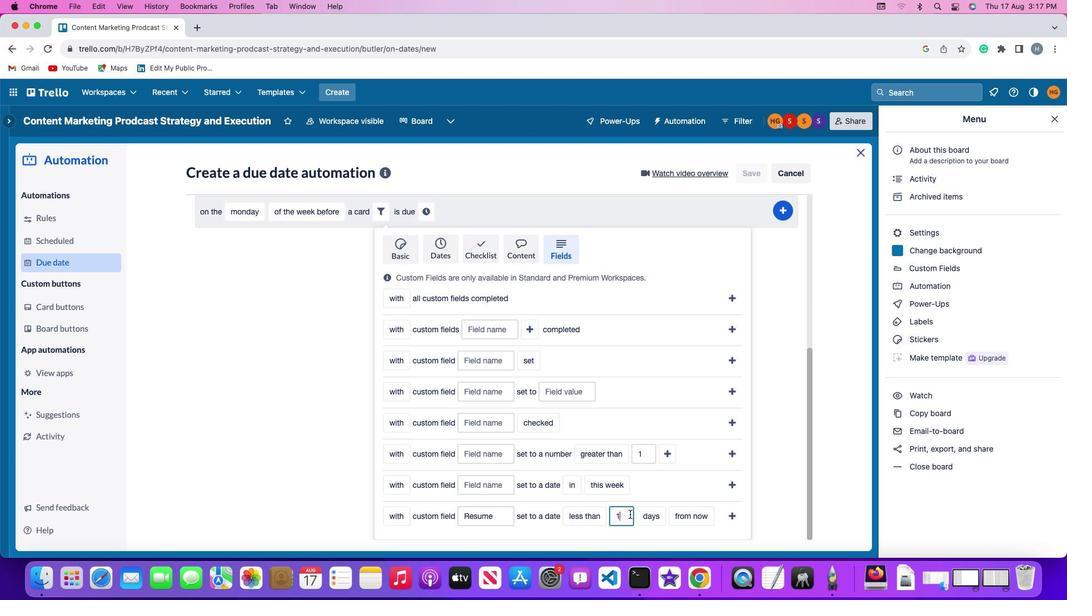 
Action: Key pressed Key.backspace'1'
Screenshot: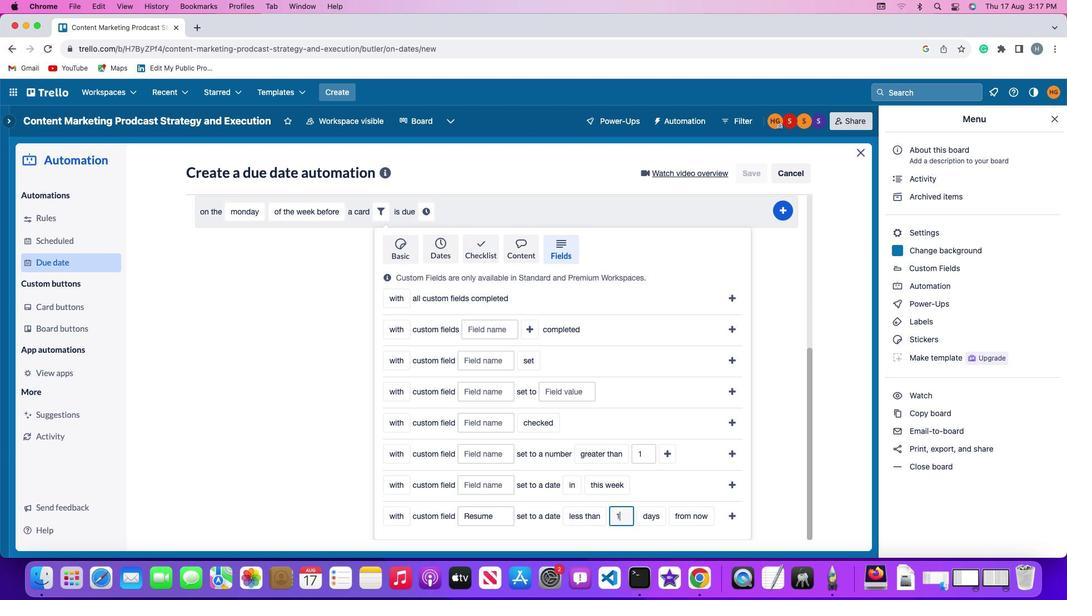 
Action: Mouse moved to (647, 516)
Screenshot: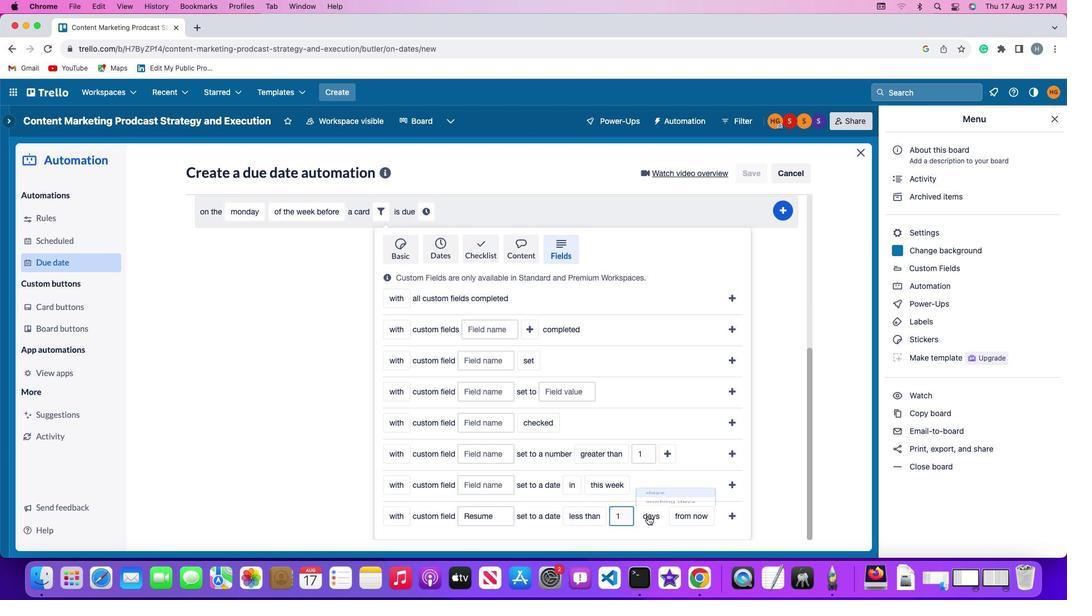 
Action: Mouse pressed left at (647, 516)
Screenshot: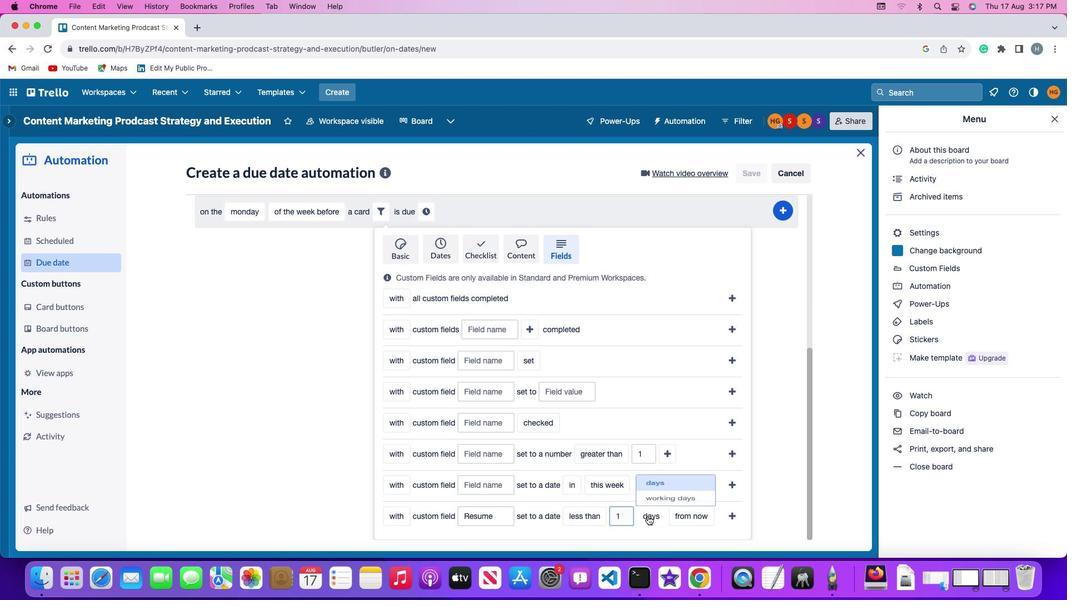 
Action: Mouse moved to (648, 501)
Screenshot: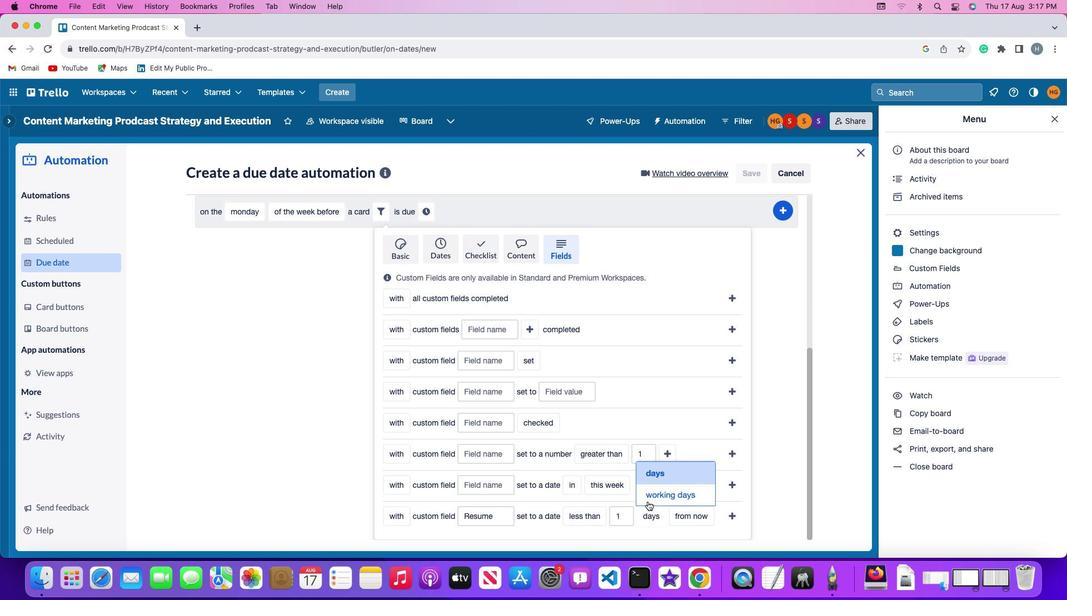 
Action: Mouse pressed left at (648, 501)
Screenshot: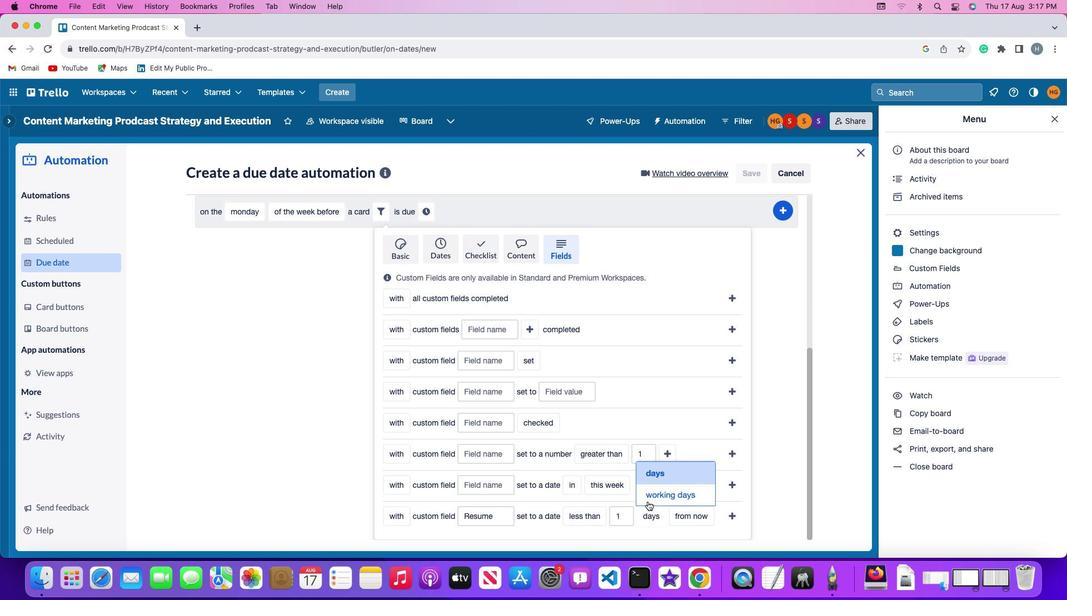 
Action: Mouse moved to (713, 517)
Screenshot: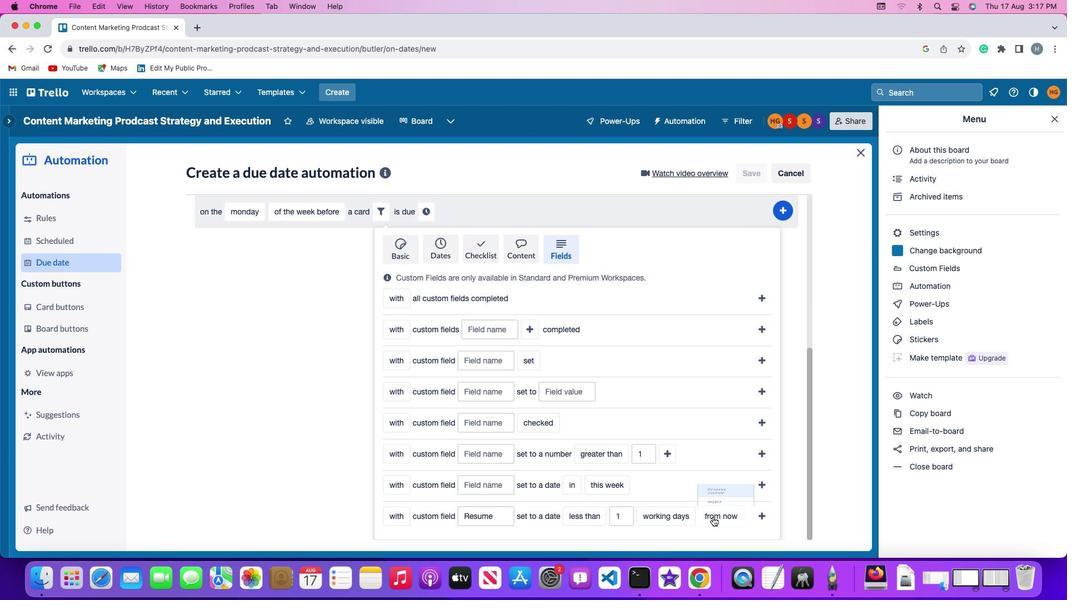 
Action: Mouse pressed left at (713, 517)
Screenshot: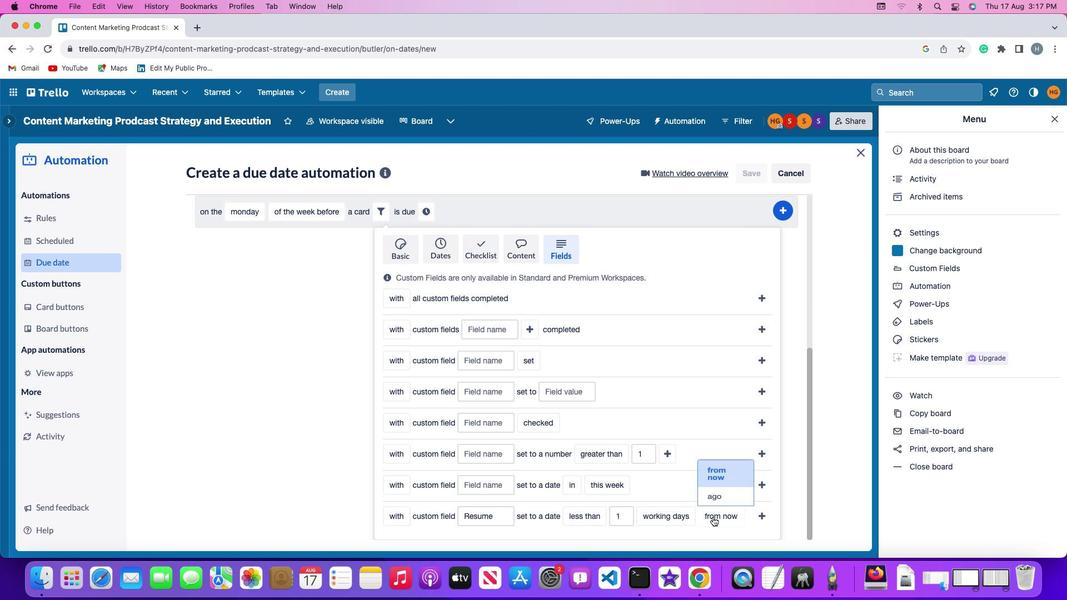 
Action: Mouse moved to (718, 462)
Screenshot: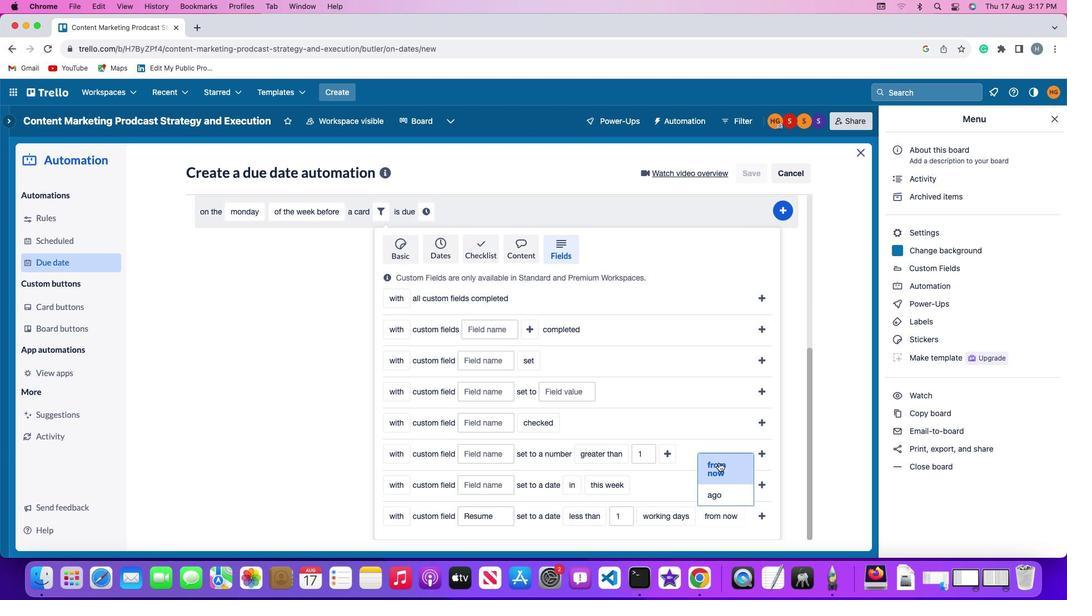 
Action: Mouse pressed left at (718, 462)
Screenshot: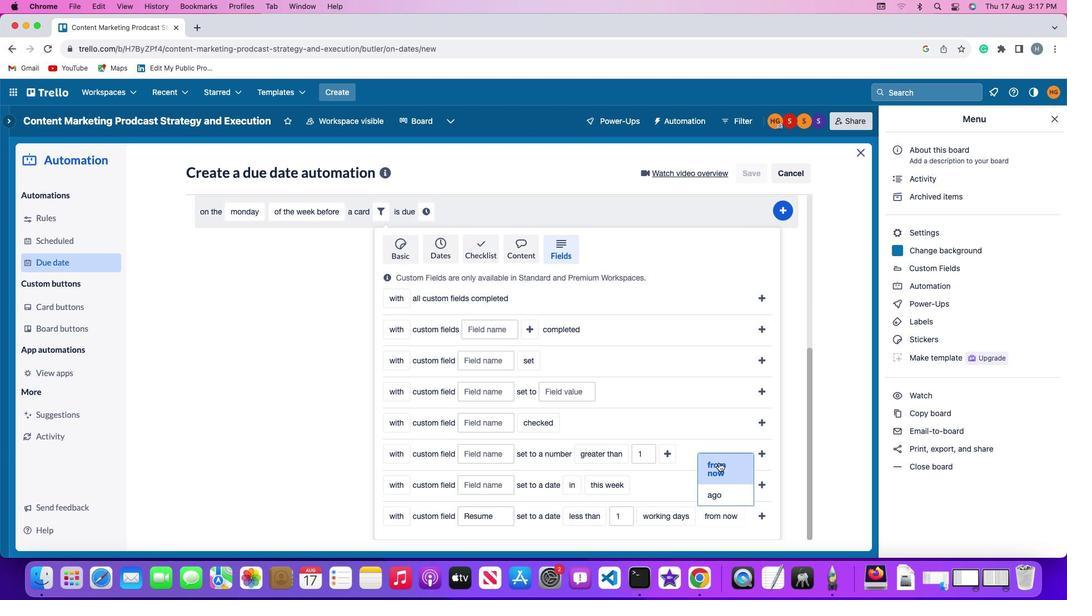 
Action: Mouse moved to (768, 511)
Screenshot: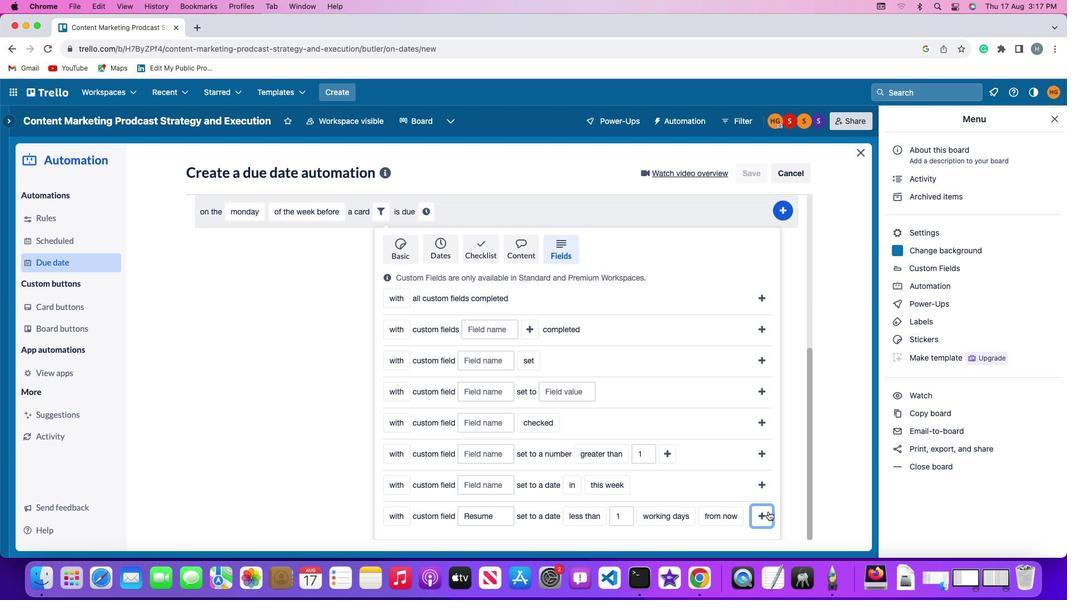 
Action: Mouse pressed left at (768, 511)
Screenshot: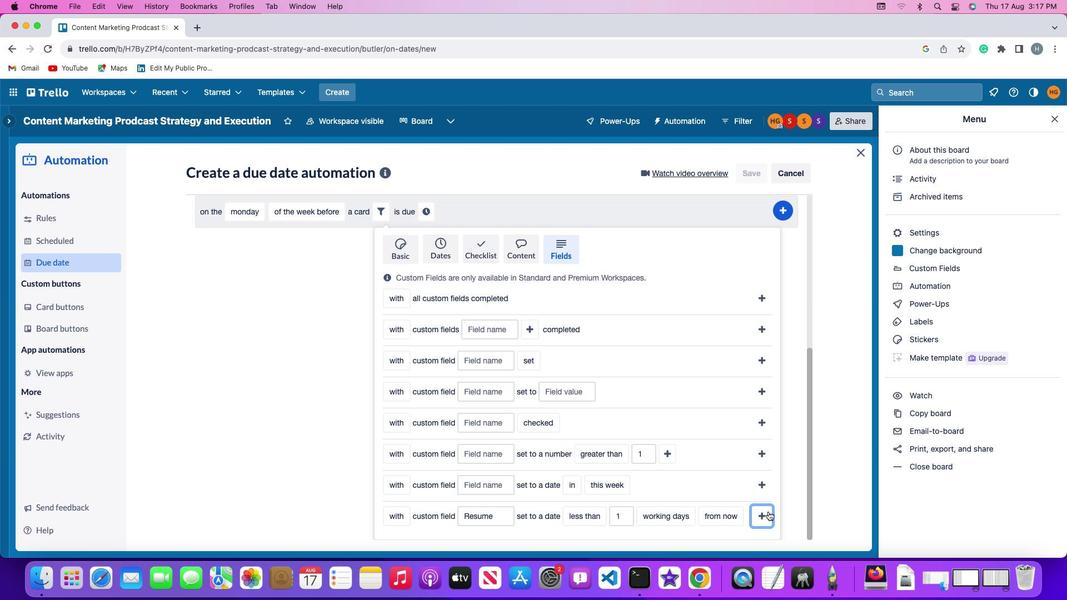 
Action: Mouse moved to (720, 484)
Screenshot: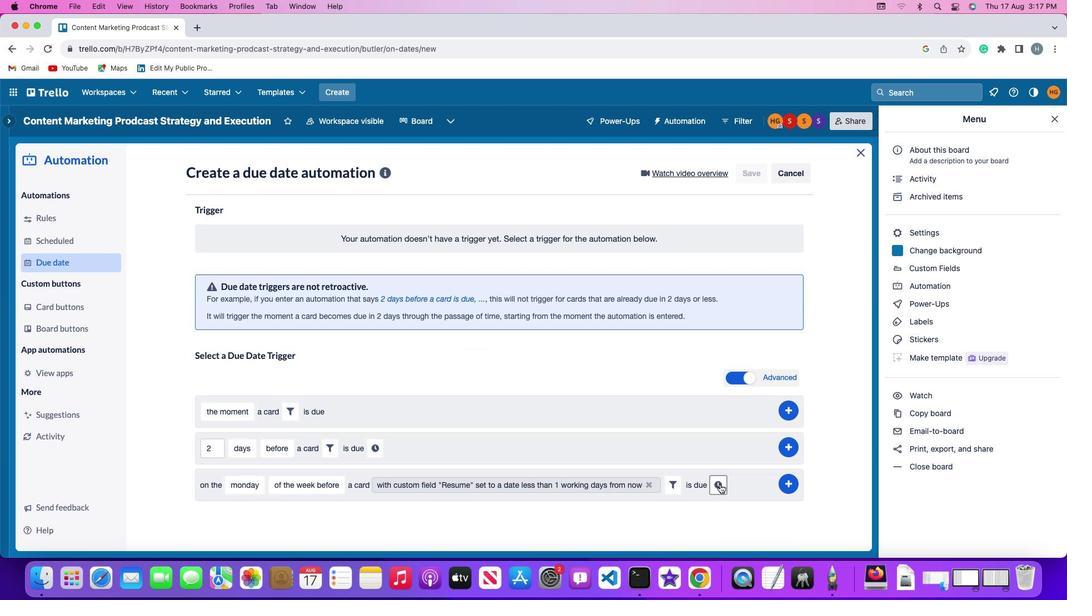 
Action: Mouse pressed left at (720, 484)
Screenshot: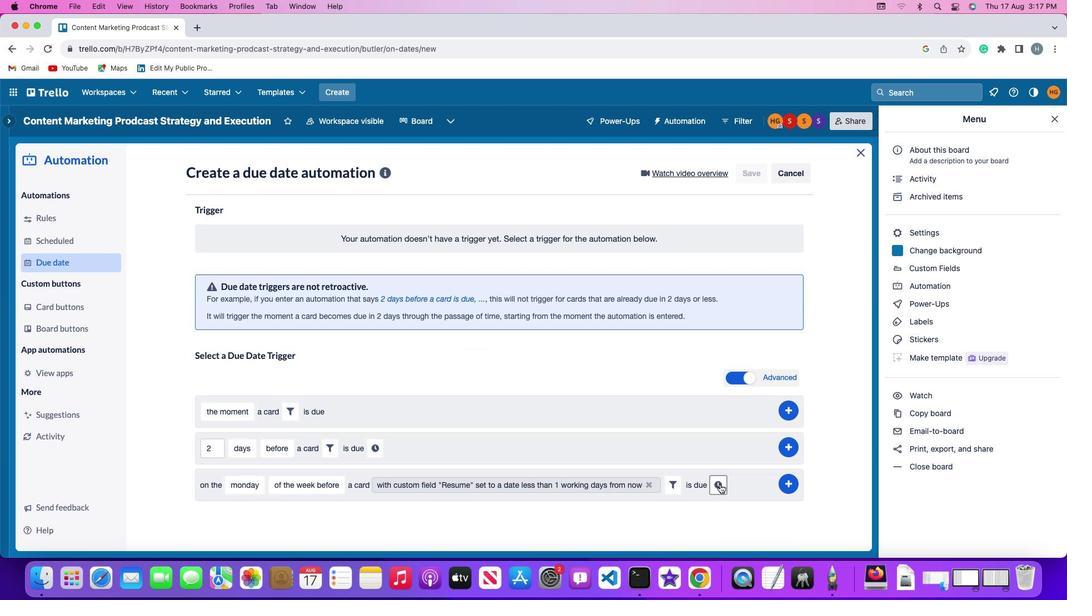 
Action: Mouse moved to (230, 511)
Screenshot: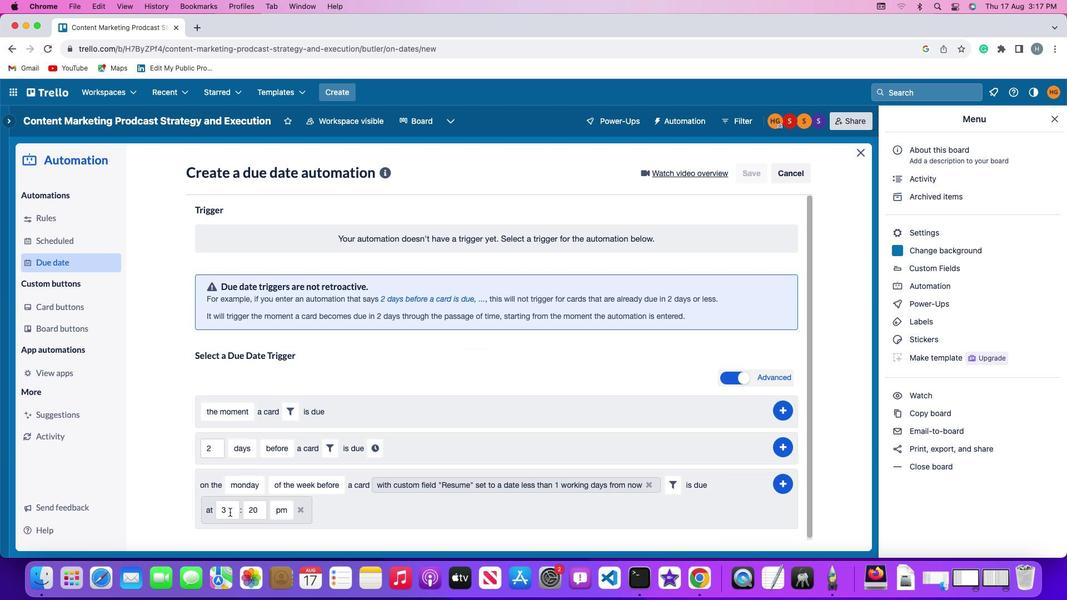 
Action: Mouse pressed left at (230, 511)
Screenshot: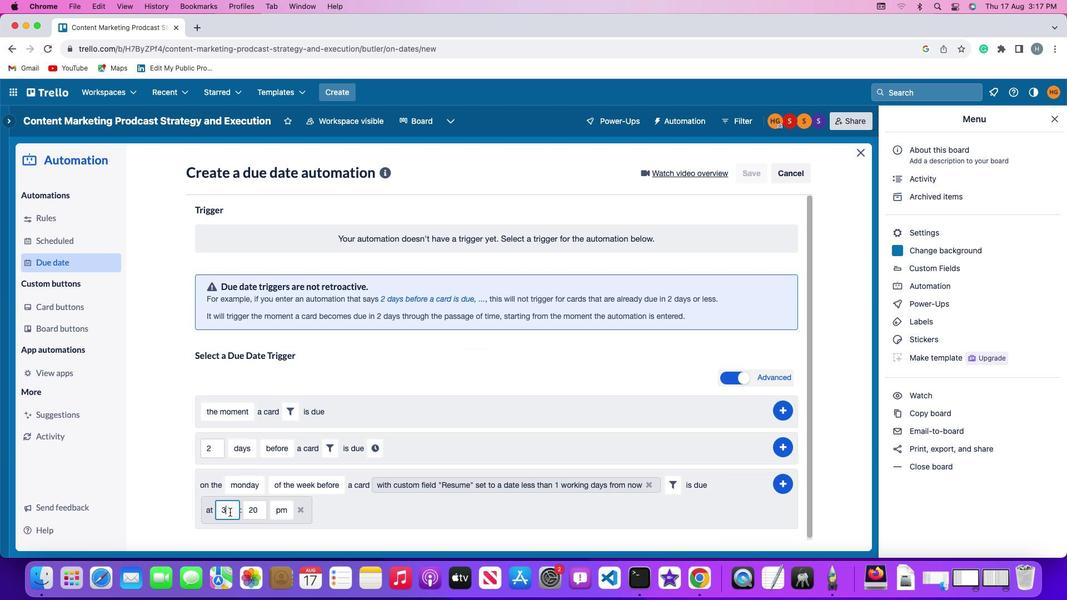 
Action: Mouse moved to (230, 511)
Screenshot: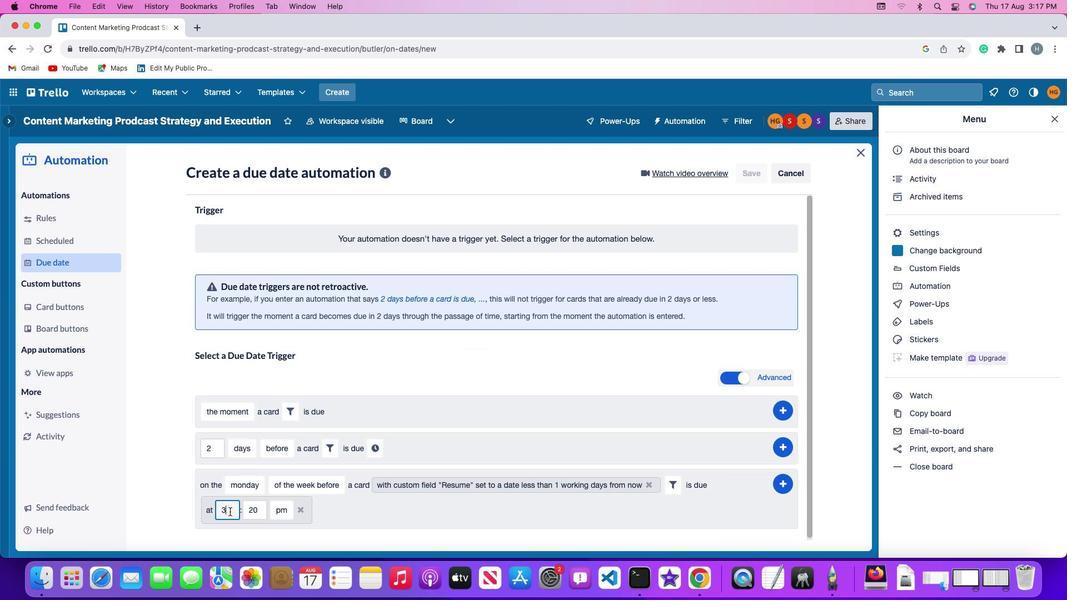 
Action: Key pressed Key.backspace'1''1'
Screenshot: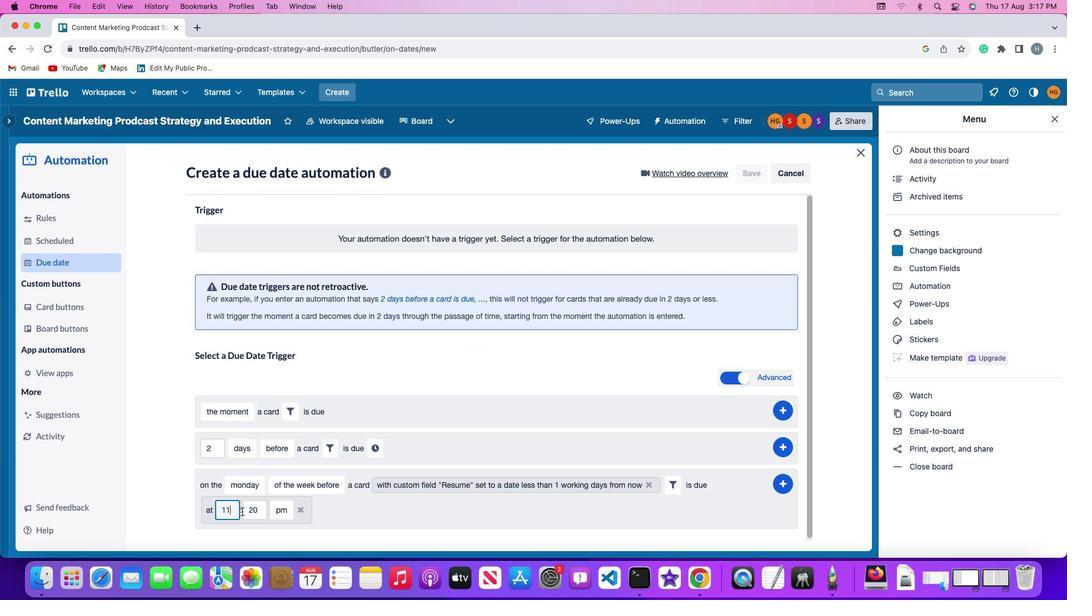 
Action: Mouse moved to (255, 510)
Screenshot: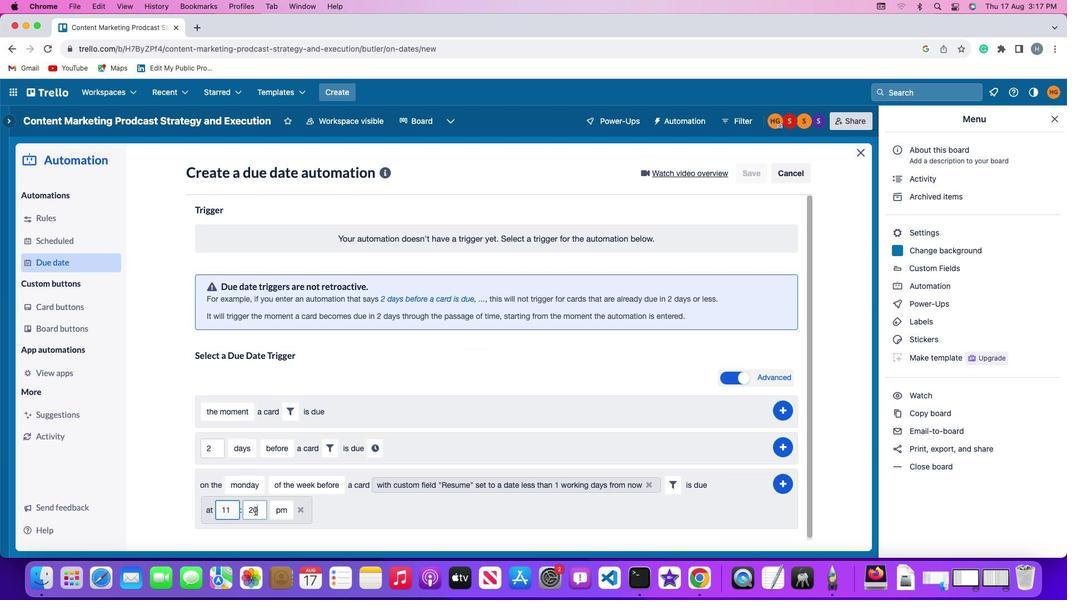 
Action: Mouse pressed left at (255, 510)
Screenshot: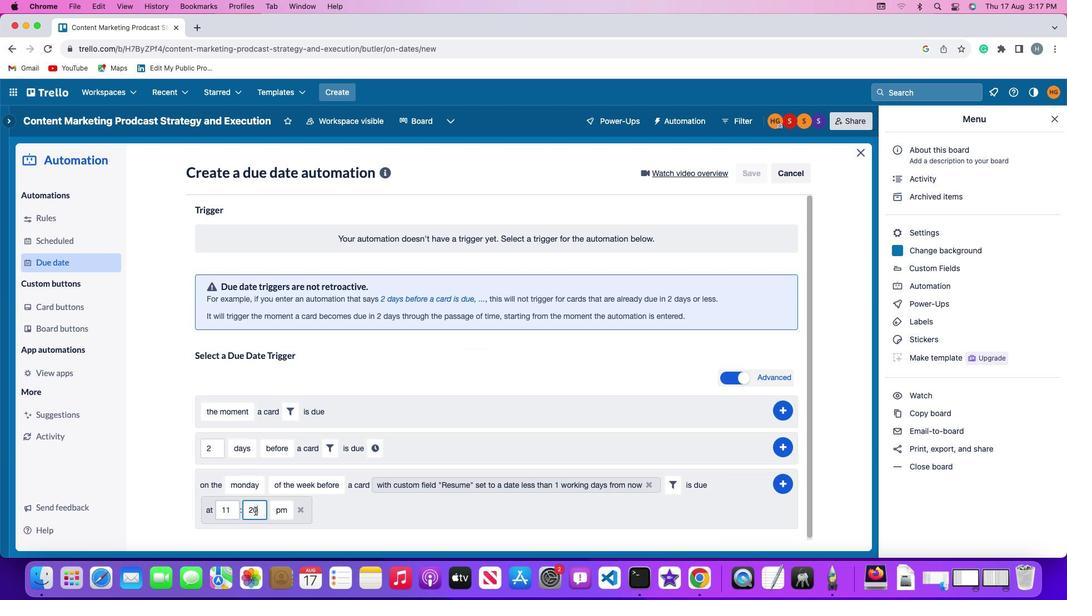 
Action: Key pressed Key.backspaceKey.backspace'0''0'
Screenshot: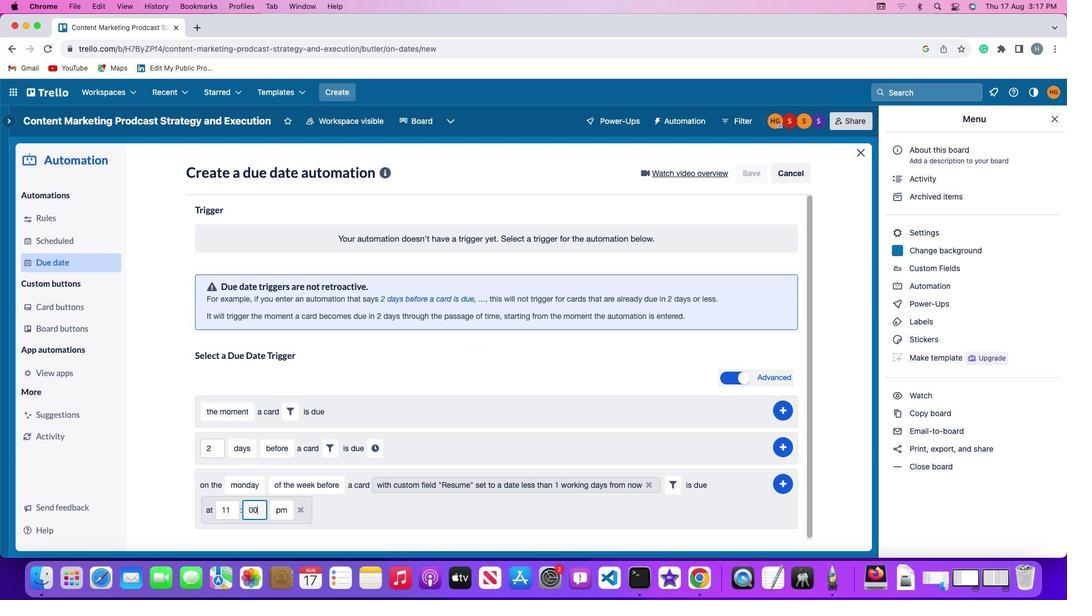 
Action: Mouse moved to (275, 506)
Screenshot: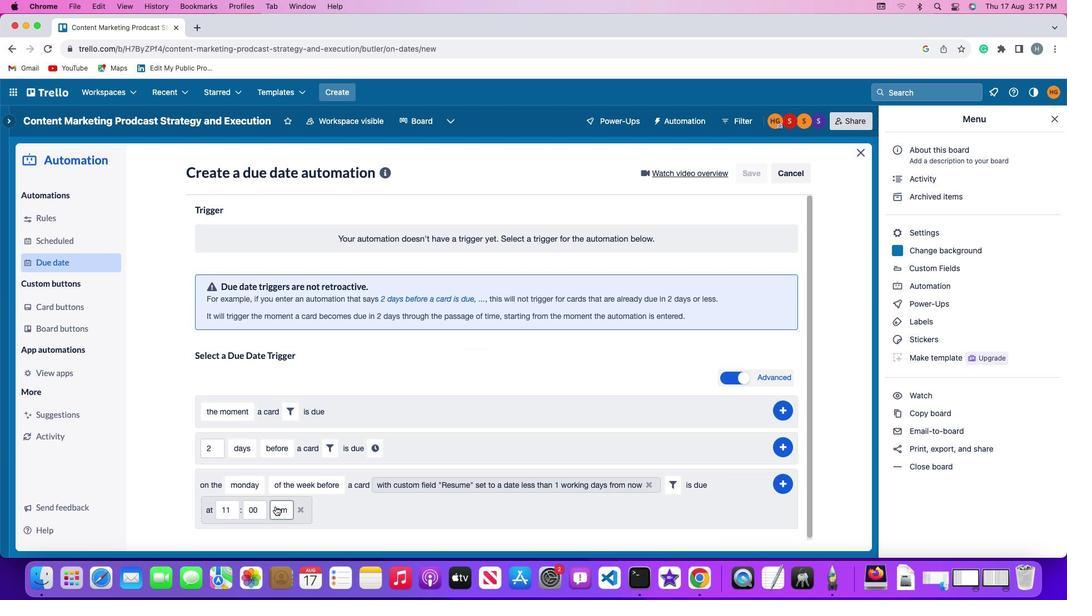 
Action: Mouse pressed left at (275, 506)
Screenshot: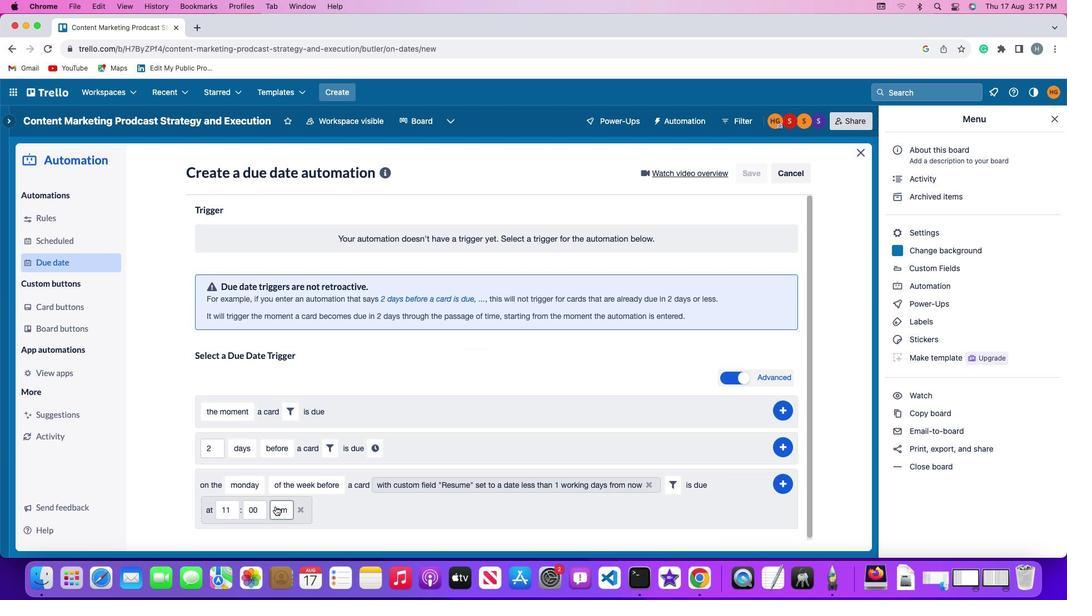 
Action: Mouse moved to (284, 468)
Screenshot: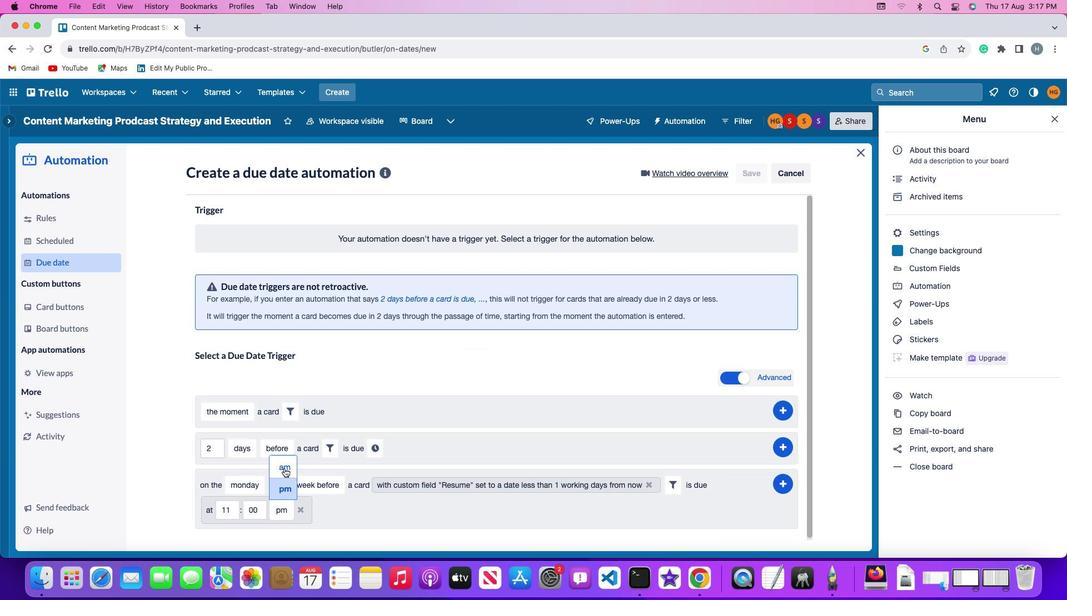 
Action: Mouse pressed left at (284, 468)
Screenshot: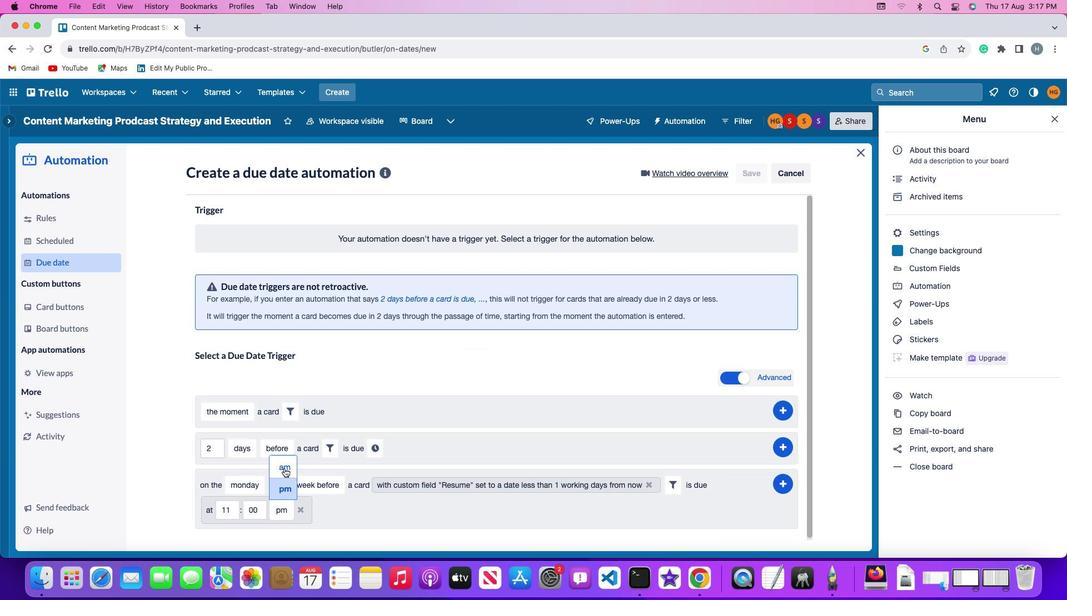 
Action: Mouse moved to (786, 480)
Screenshot: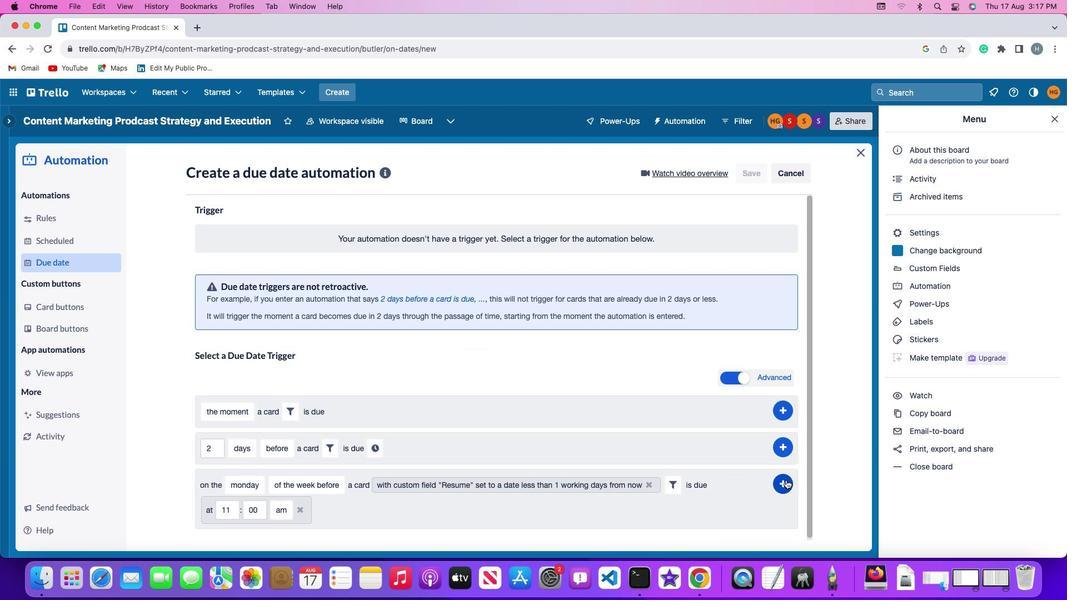 
Action: Mouse pressed left at (786, 480)
Screenshot: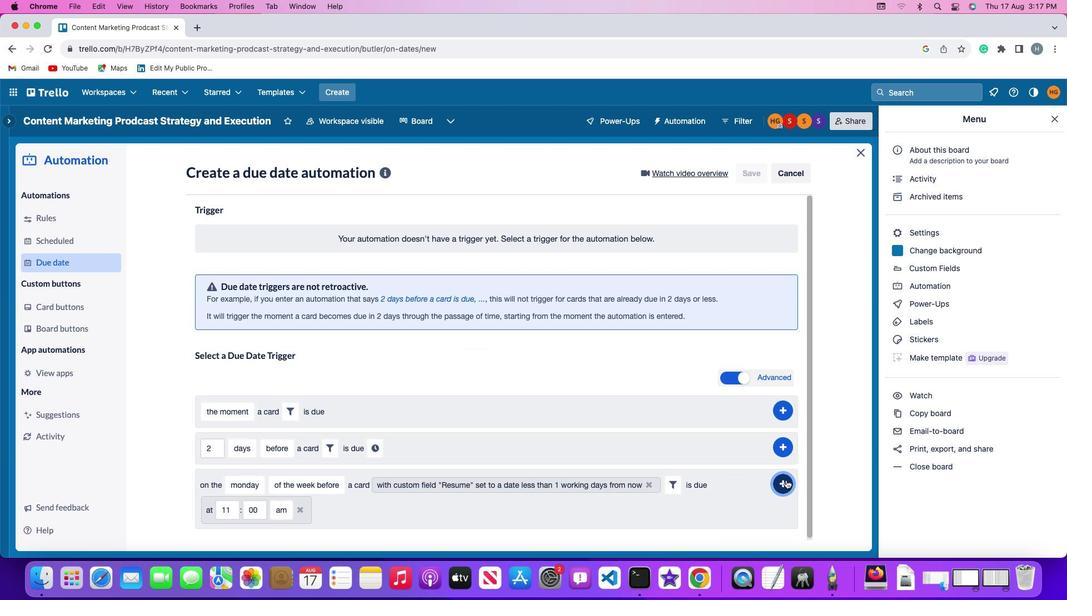 
Action: Mouse moved to (829, 413)
Screenshot: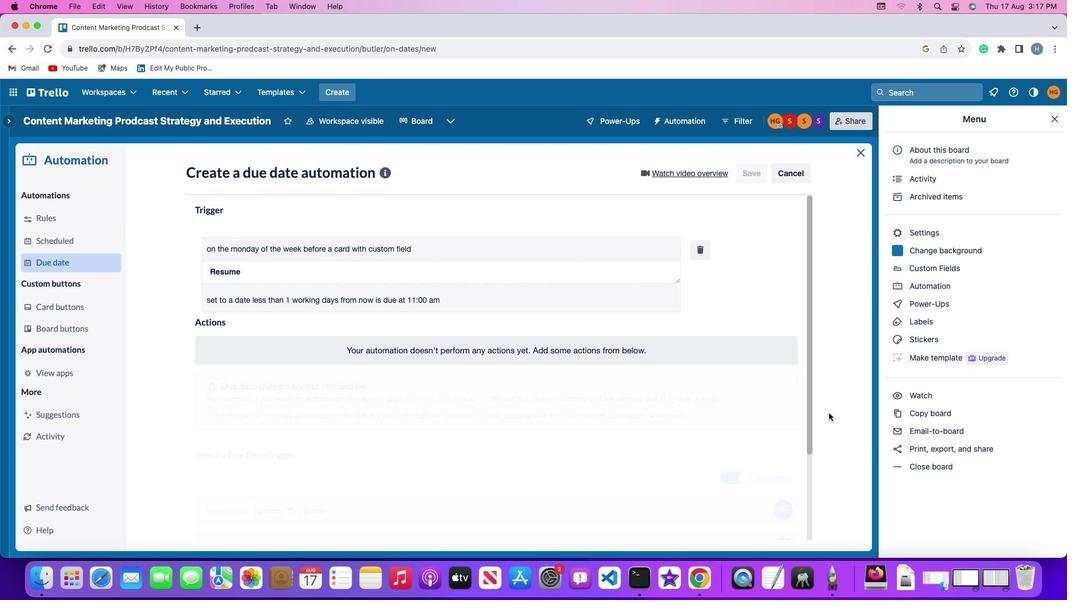 
